 Task: Open Card Card0000000092 in Board Board0000000023 in Workspace WS0000000008 in Trello. Add Member Mailaustralia7@gmail.com to Card Card0000000092 in Board Board0000000023 in Workspace WS0000000008 in Trello. Add Red Label titled Label0000000092 to Card Card0000000092 in Board Board0000000023 in Workspace WS0000000008 in Trello. Add Checklist CL0000000092 to Card Card0000000092 in Board Board0000000023 in Workspace WS0000000008 in Trello. Add Dates with Start Date as Nov 01 2023 and Due Date as Nov 30 2023 to Card Card0000000092 in Board Board0000000023 in Workspace WS0000000008 in Trello
Action: Mouse moved to (402, 515)
Screenshot: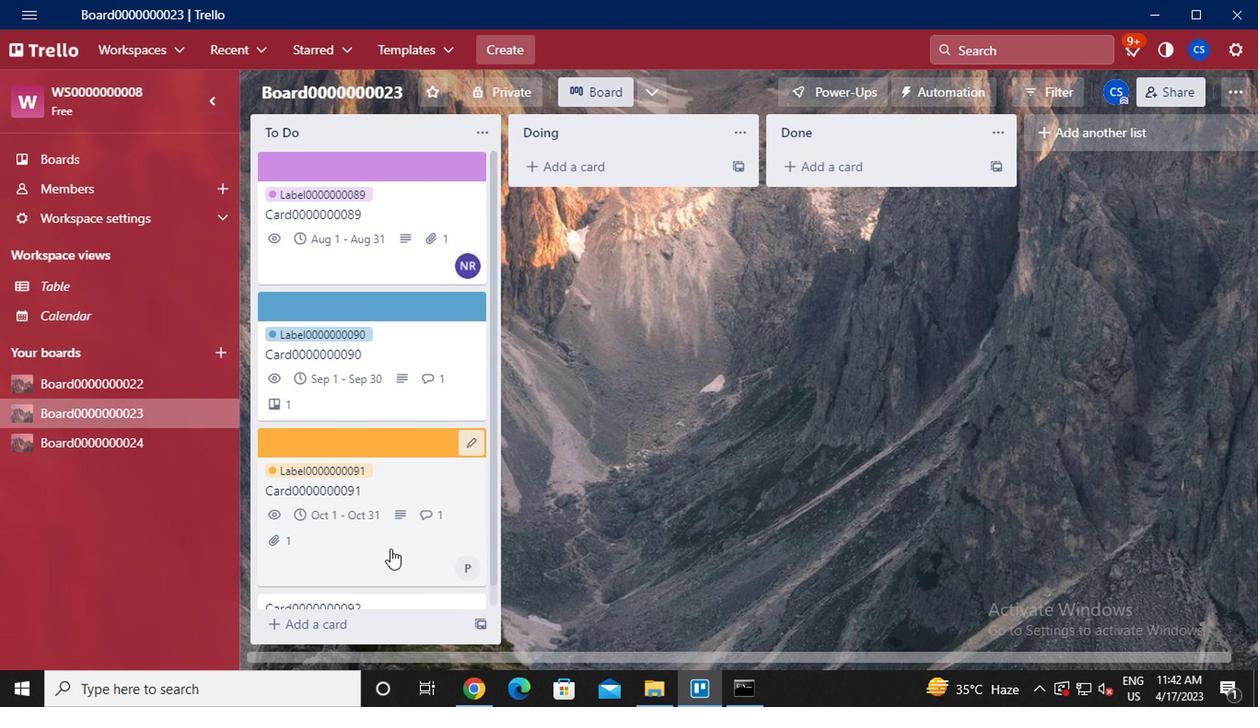
Action: Mouse scrolled (402, 514) with delta (0, 0)
Screenshot: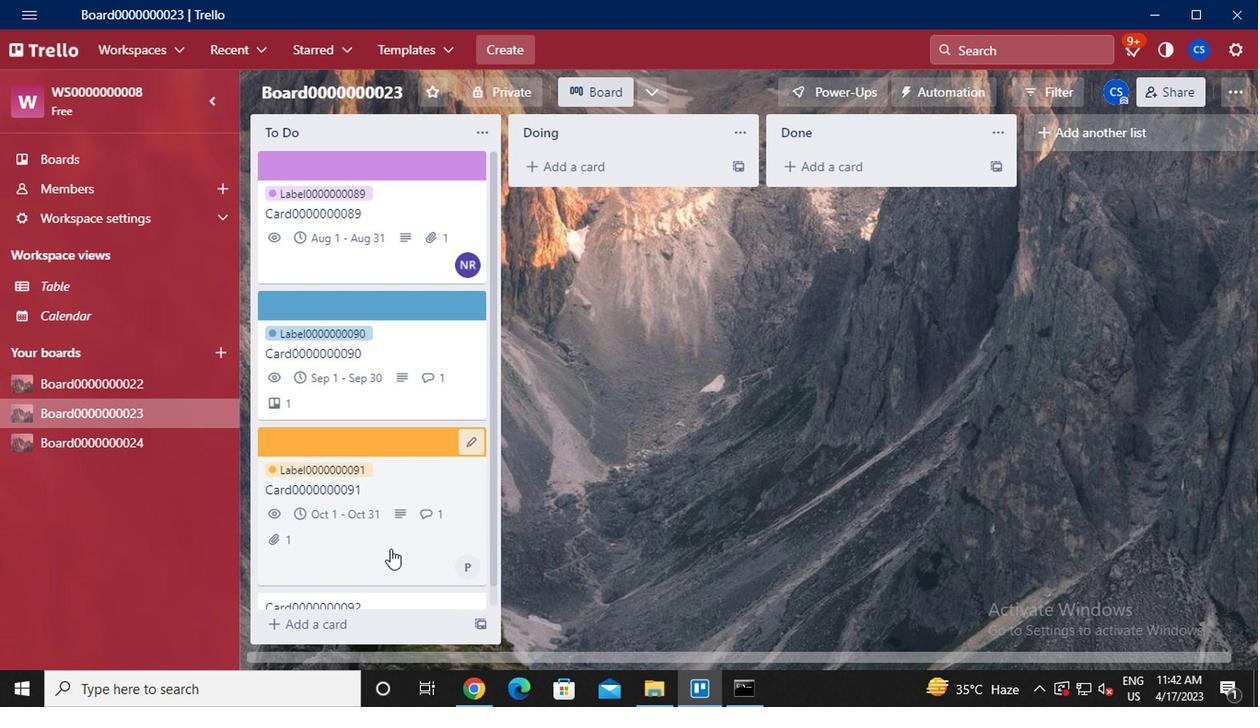 
Action: Mouse scrolled (402, 514) with delta (0, 0)
Screenshot: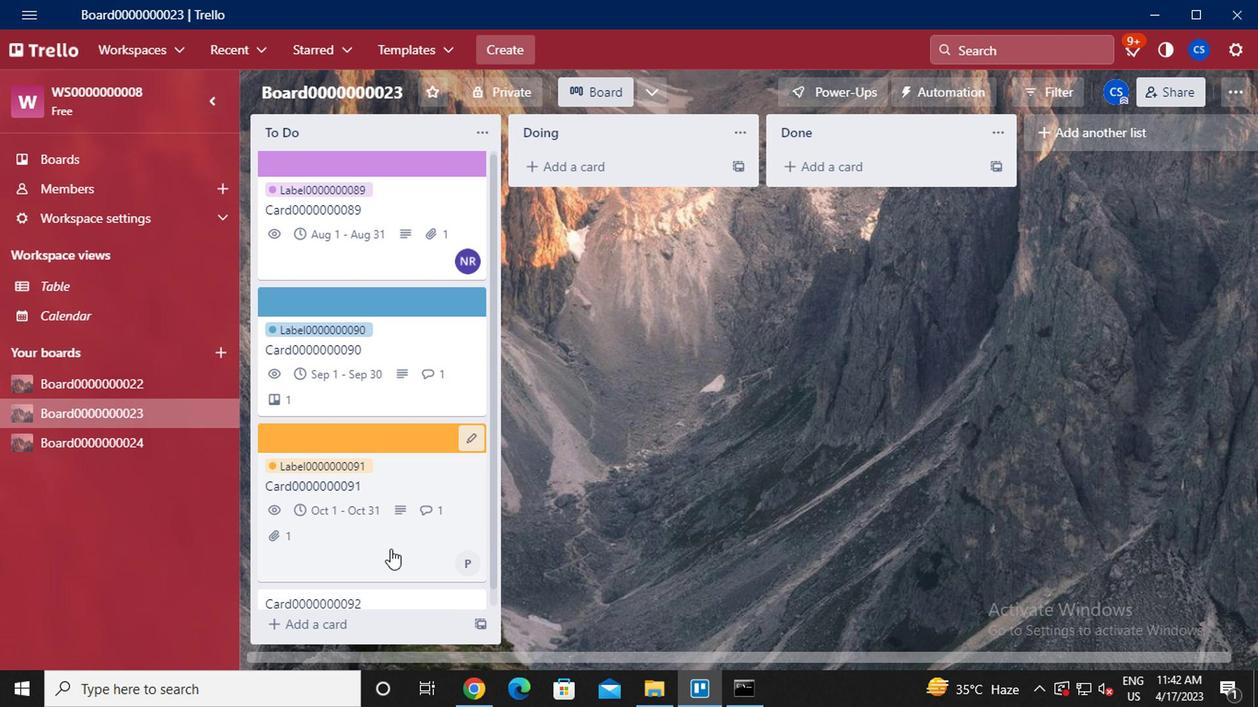
Action: Mouse scrolled (402, 514) with delta (0, 0)
Screenshot: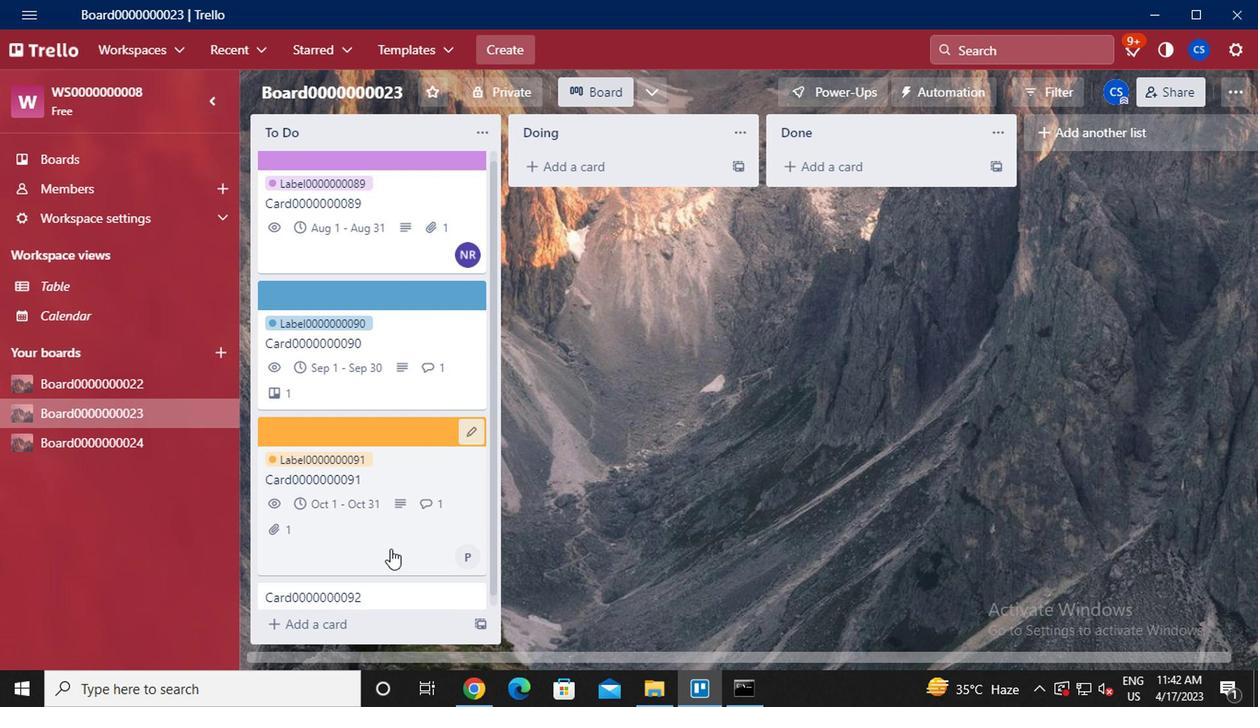 
Action: Mouse scrolled (402, 514) with delta (0, 0)
Screenshot: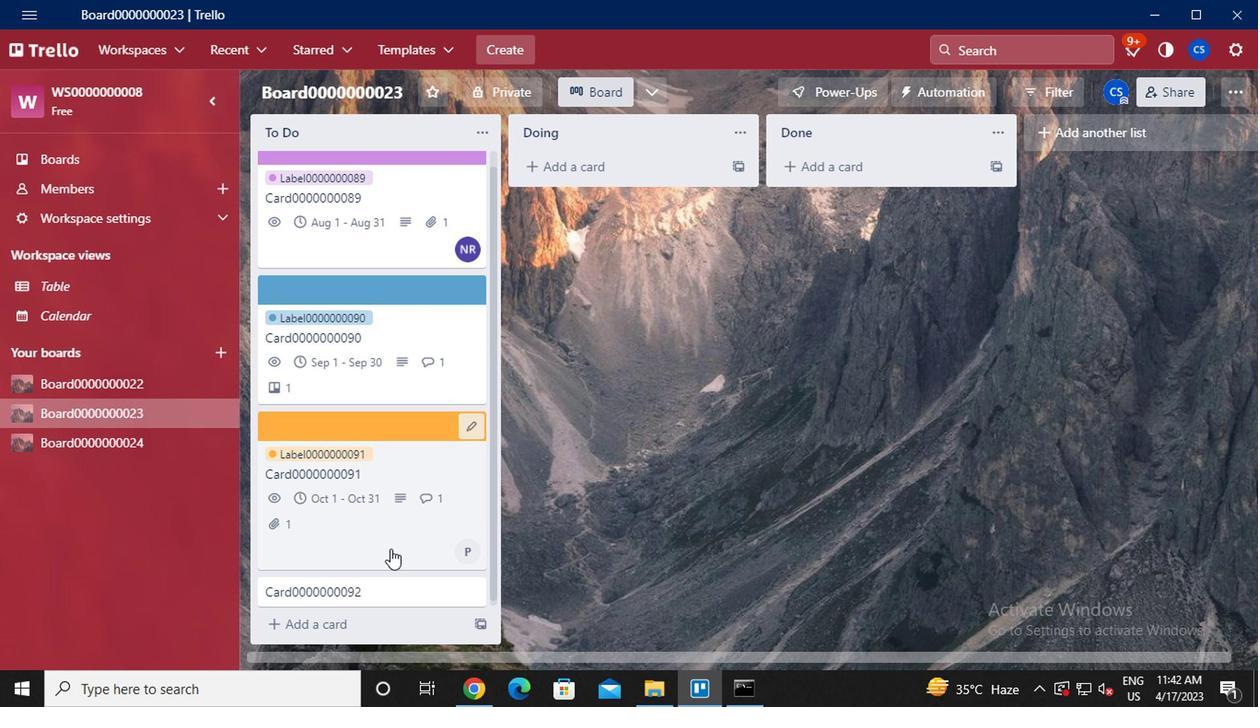 
Action: Mouse moved to (395, 538)
Screenshot: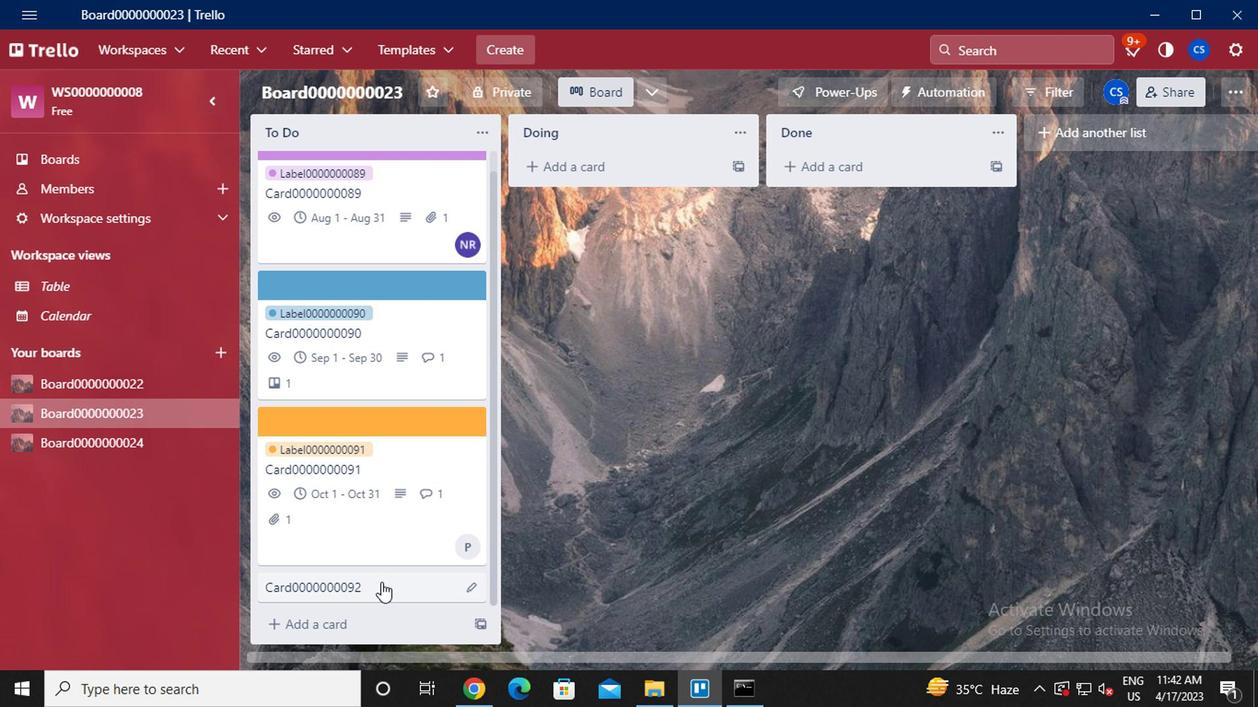
Action: Mouse pressed left at (395, 538)
Screenshot: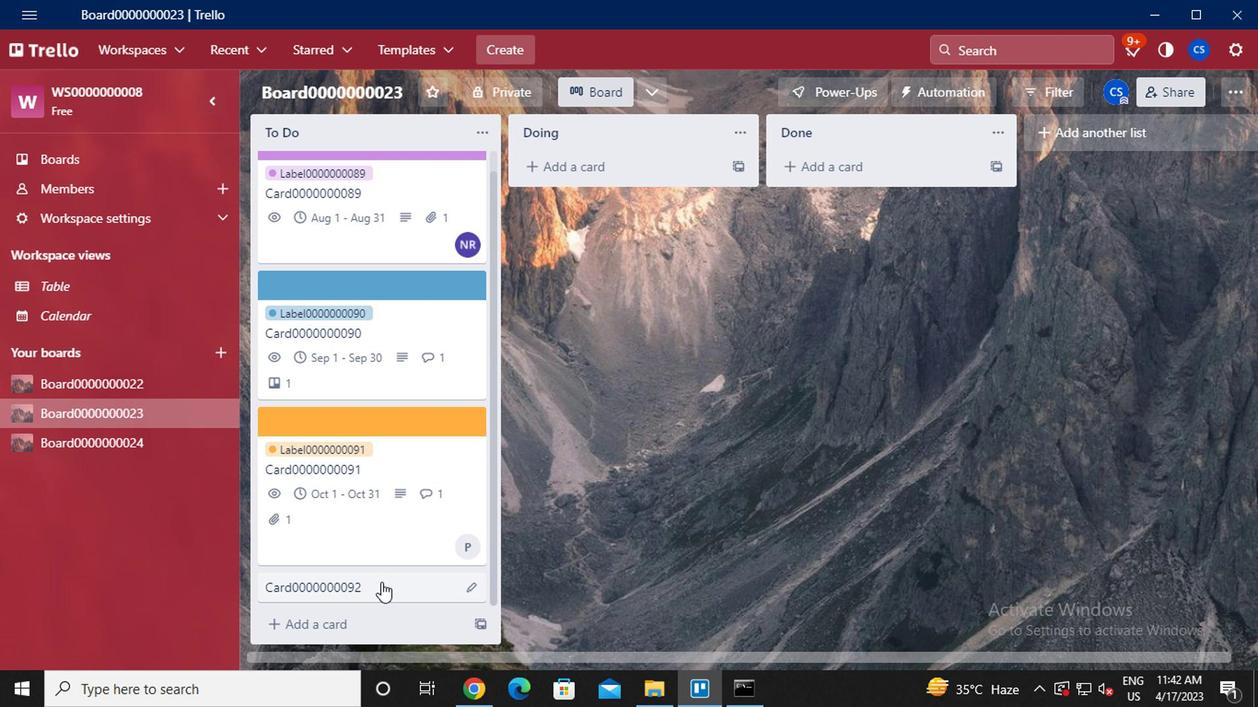 
Action: Mouse moved to (759, 250)
Screenshot: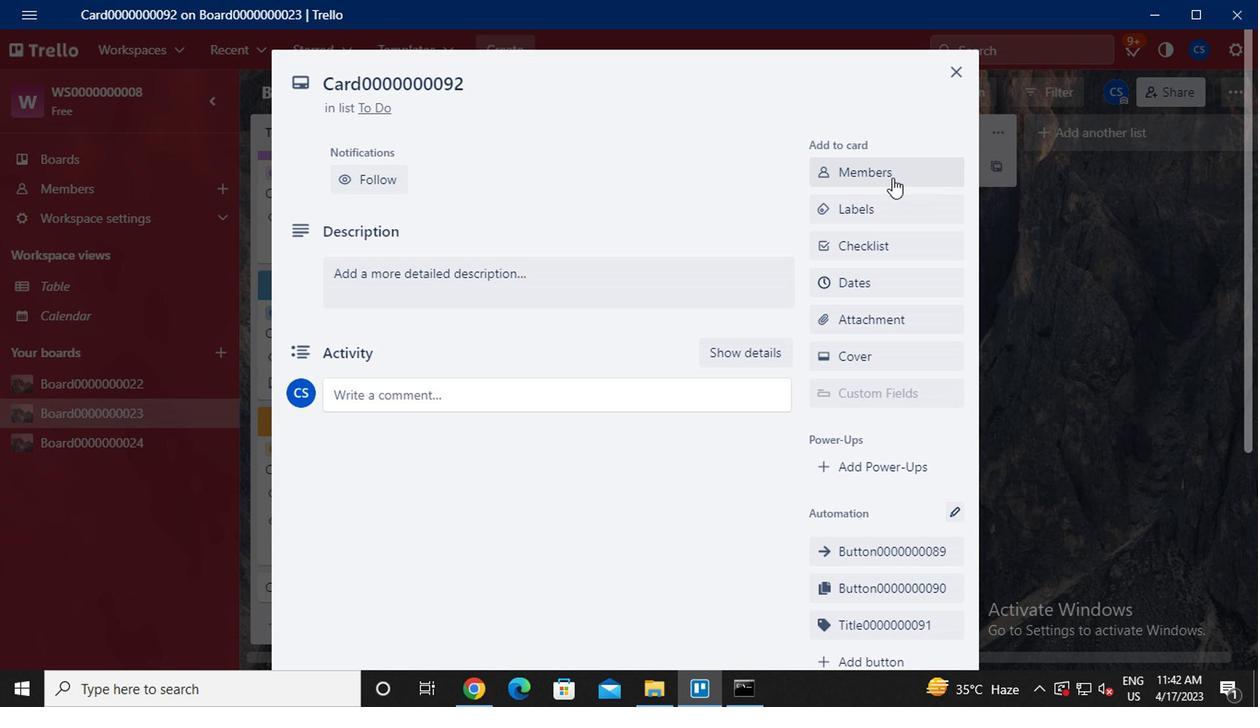 
Action: Mouse pressed left at (759, 250)
Screenshot: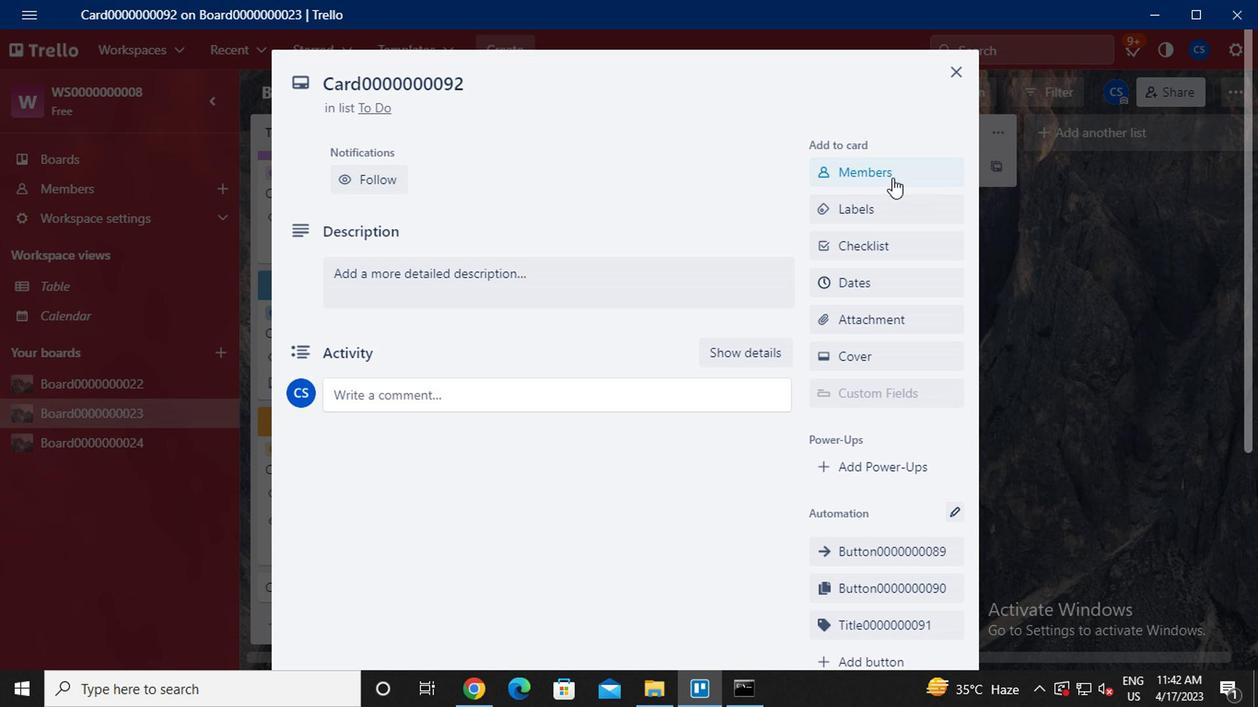 
Action: Key pressed <Key.caps_lock>mailaustralia7<Key.shift>@GMAIL.COM
Screenshot: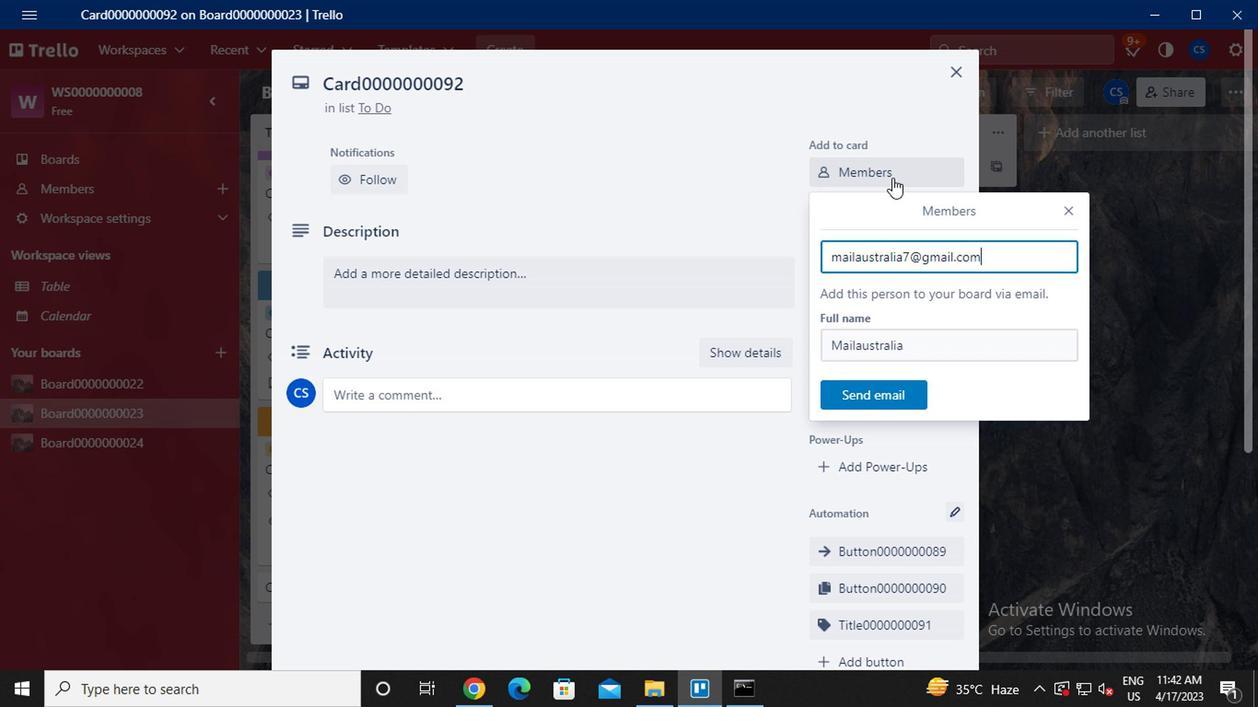 
Action: Mouse moved to (754, 410)
Screenshot: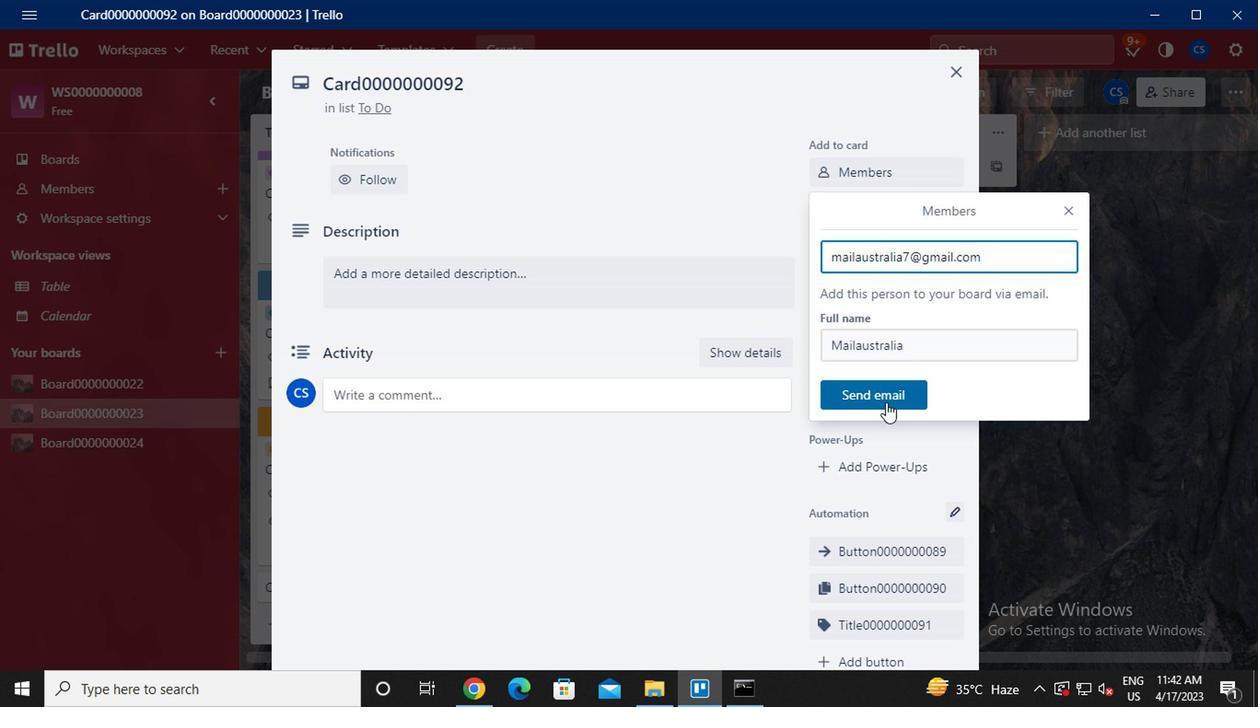 
Action: Mouse pressed left at (754, 410)
Screenshot: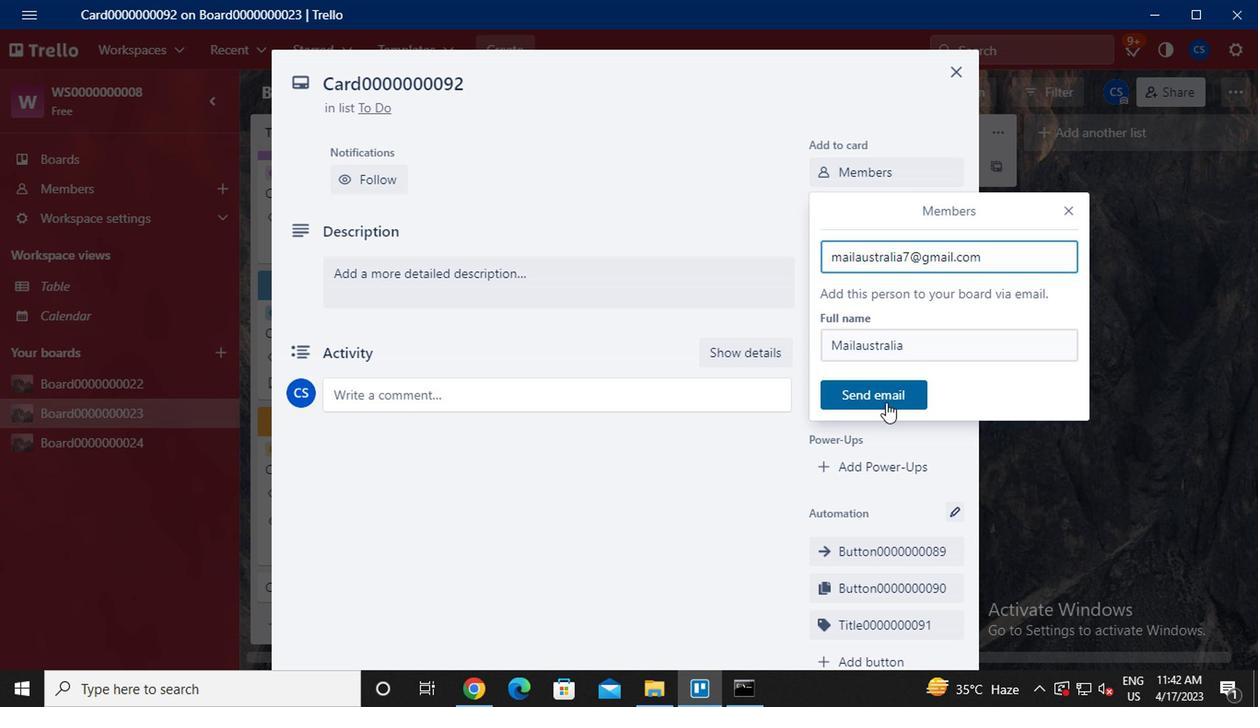 
Action: Mouse moved to (753, 273)
Screenshot: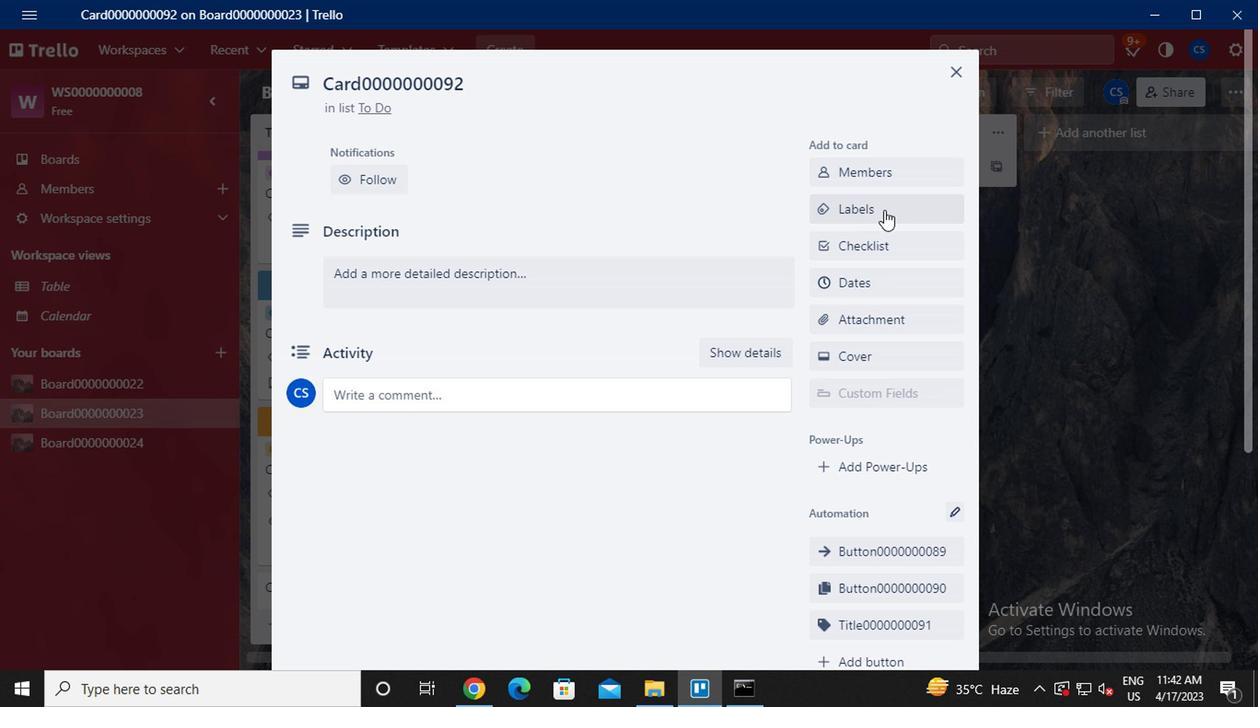 
Action: Mouse pressed left at (753, 273)
Screenshot: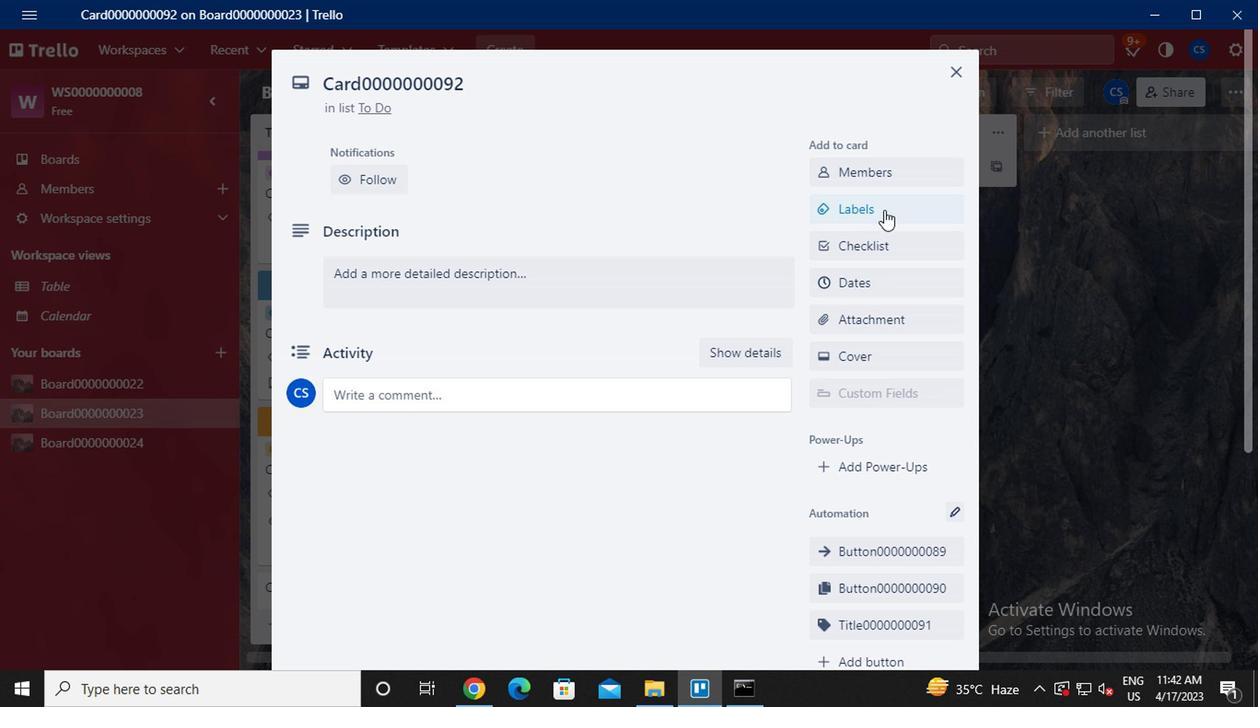 
Action: Mouse moved to (779, 487)
Screenshot: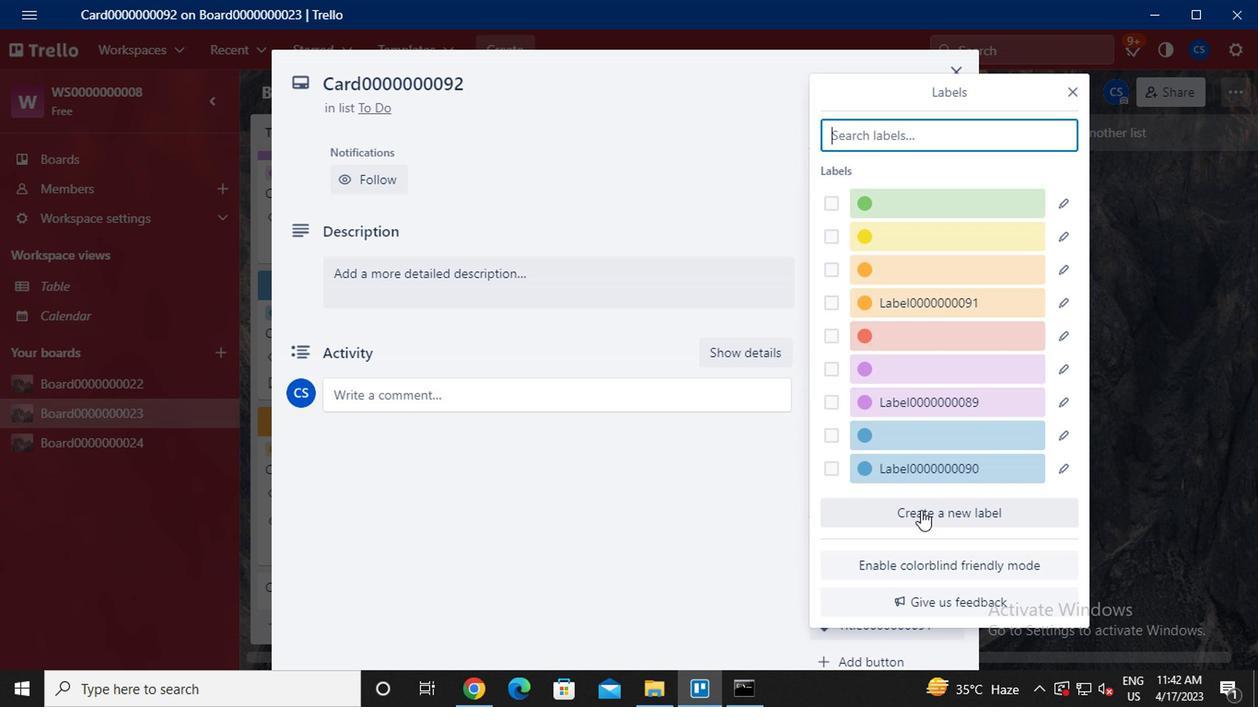 
Action: Mouse pressed left at (779, 487)
Screenshot: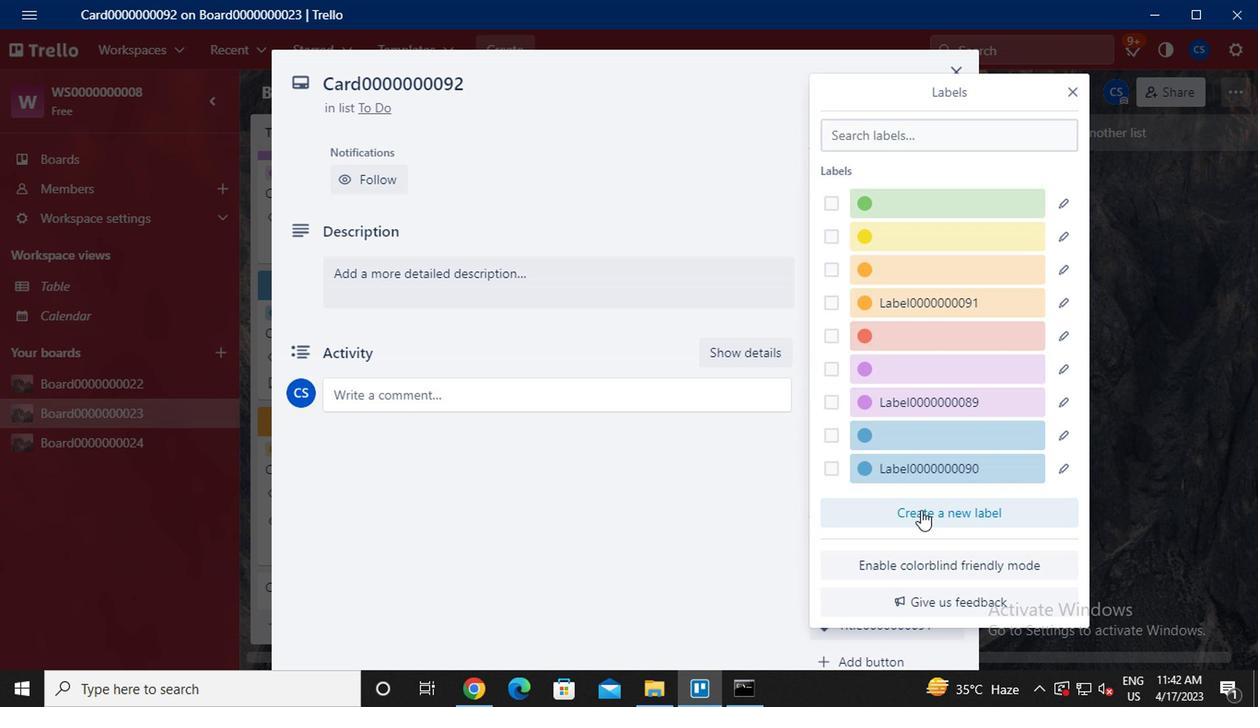 
Action: Mouse moved to (773, 455)
Screenshot: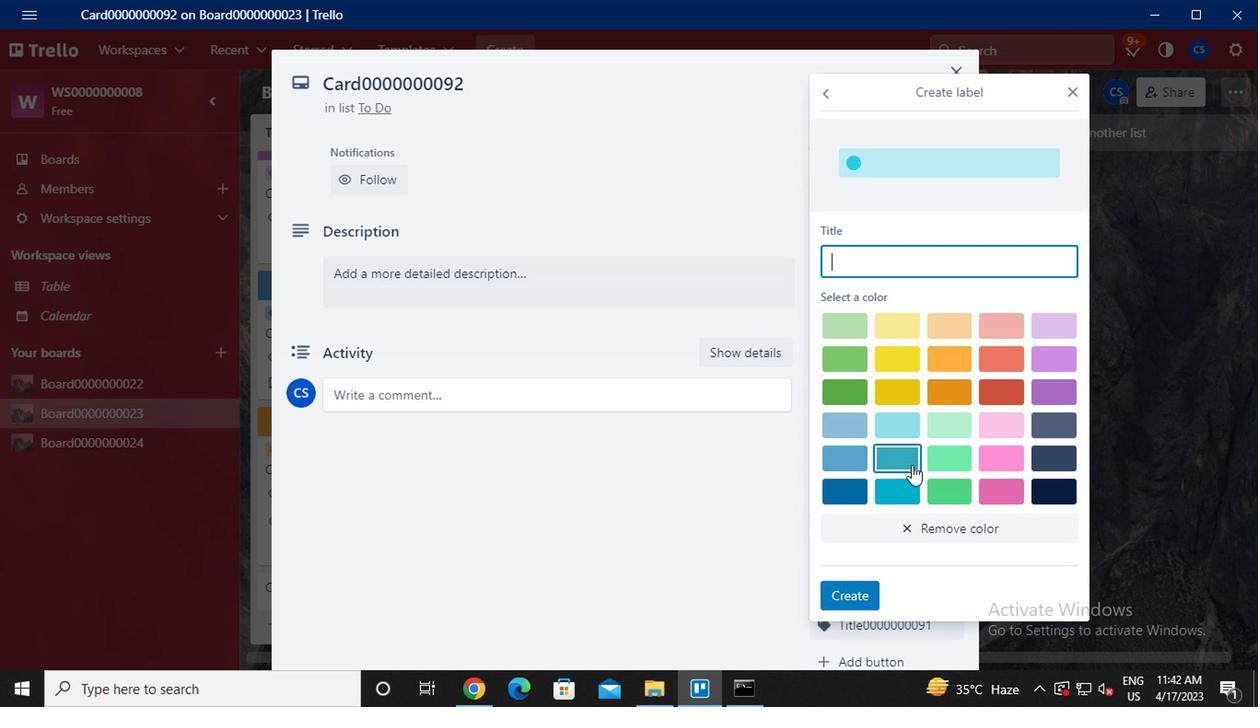 
Action: Key pressed <Key.caps_lock>L<Key.caps_lock>ABEL0000000092
Screenshot: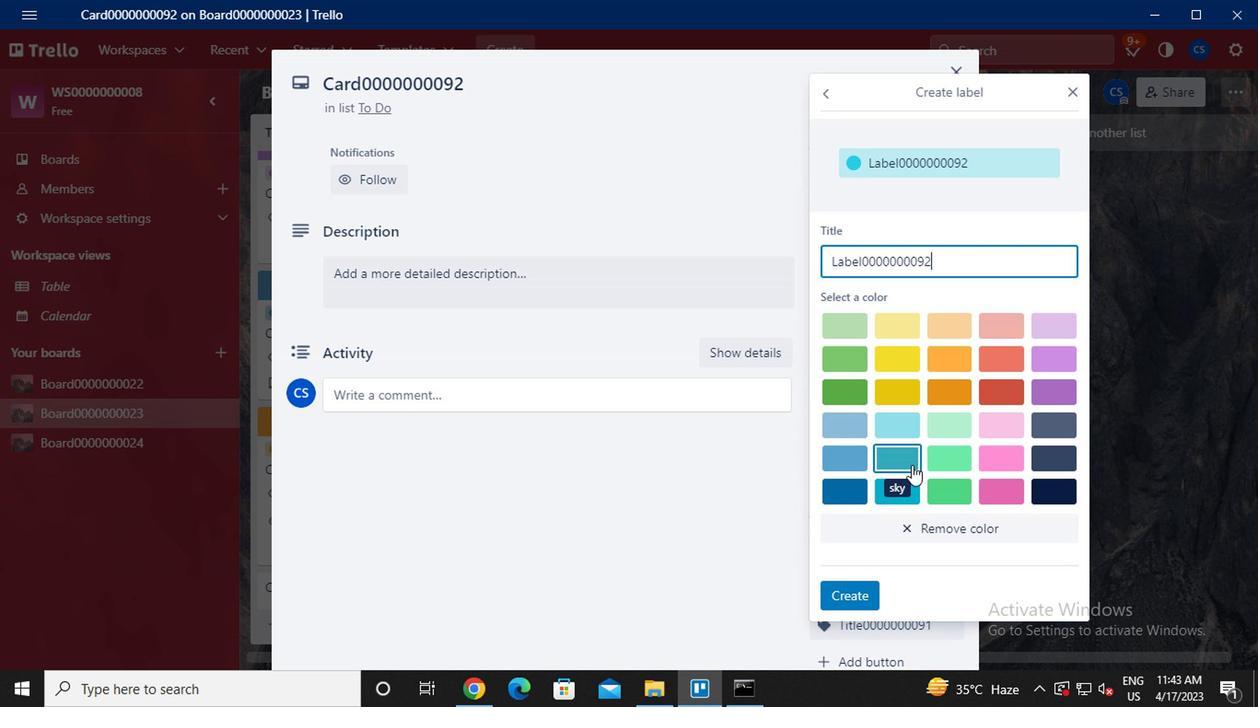 
Action: Mouse moved to (833, 374)
Screenshot: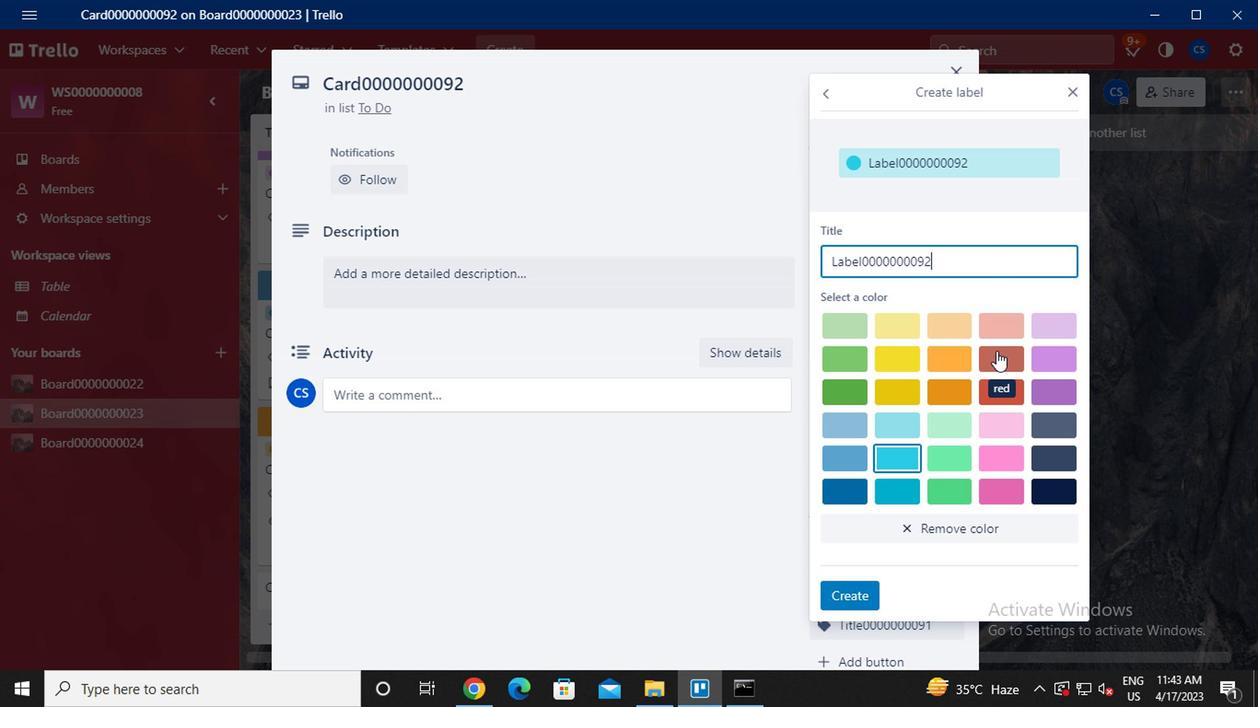 
Action: Mouse pressed left at (833, 374)
Screenshot: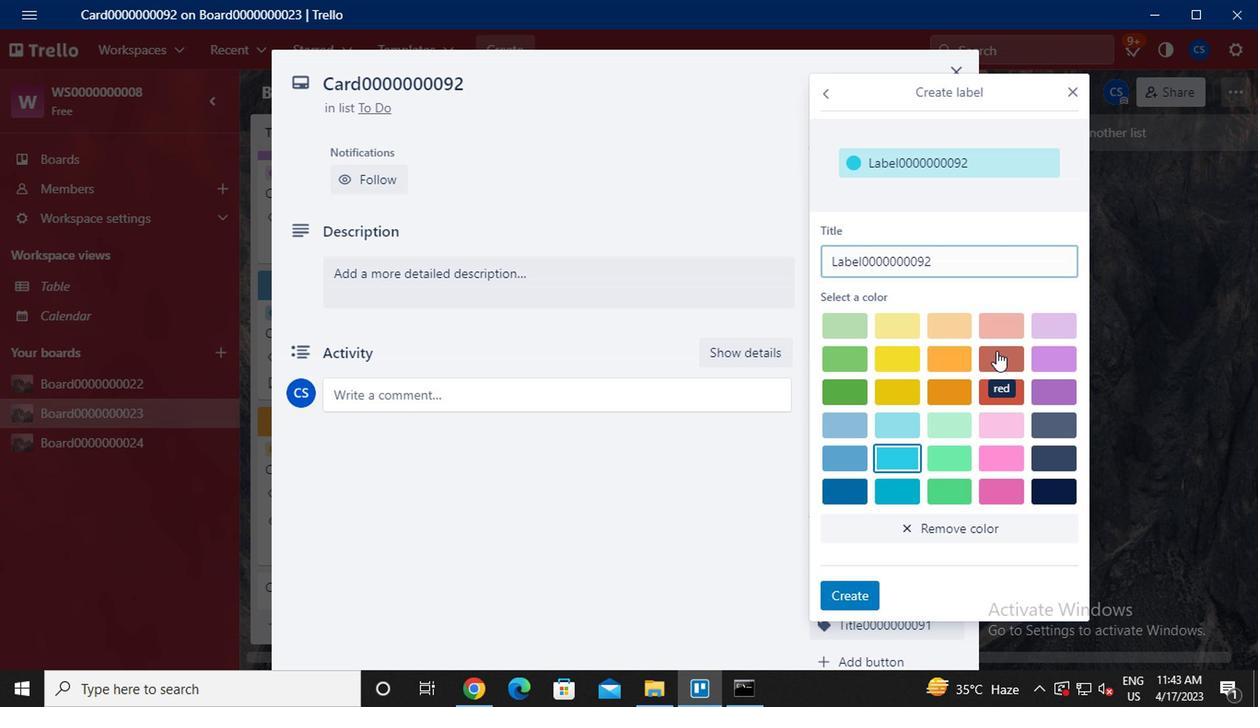 
Action: Mouse moved to (734, 550)
Screenshot: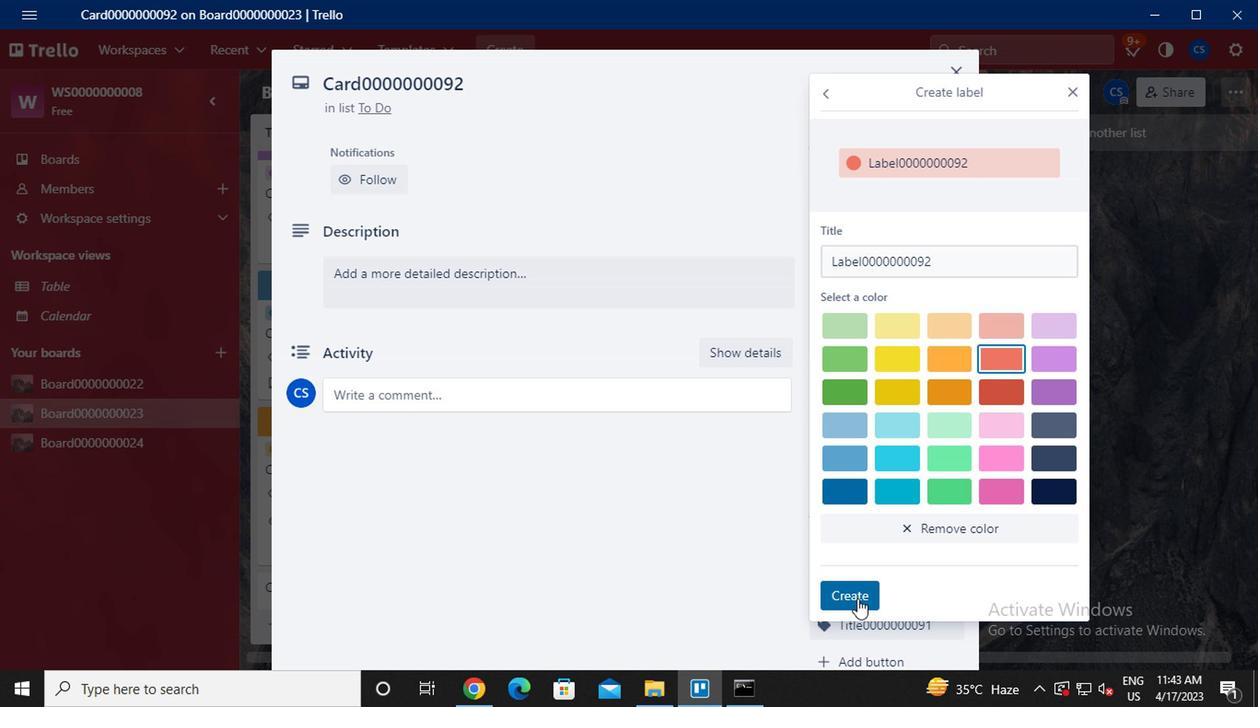
Action: Mouse pressed left at (734, 550)
Screenshot: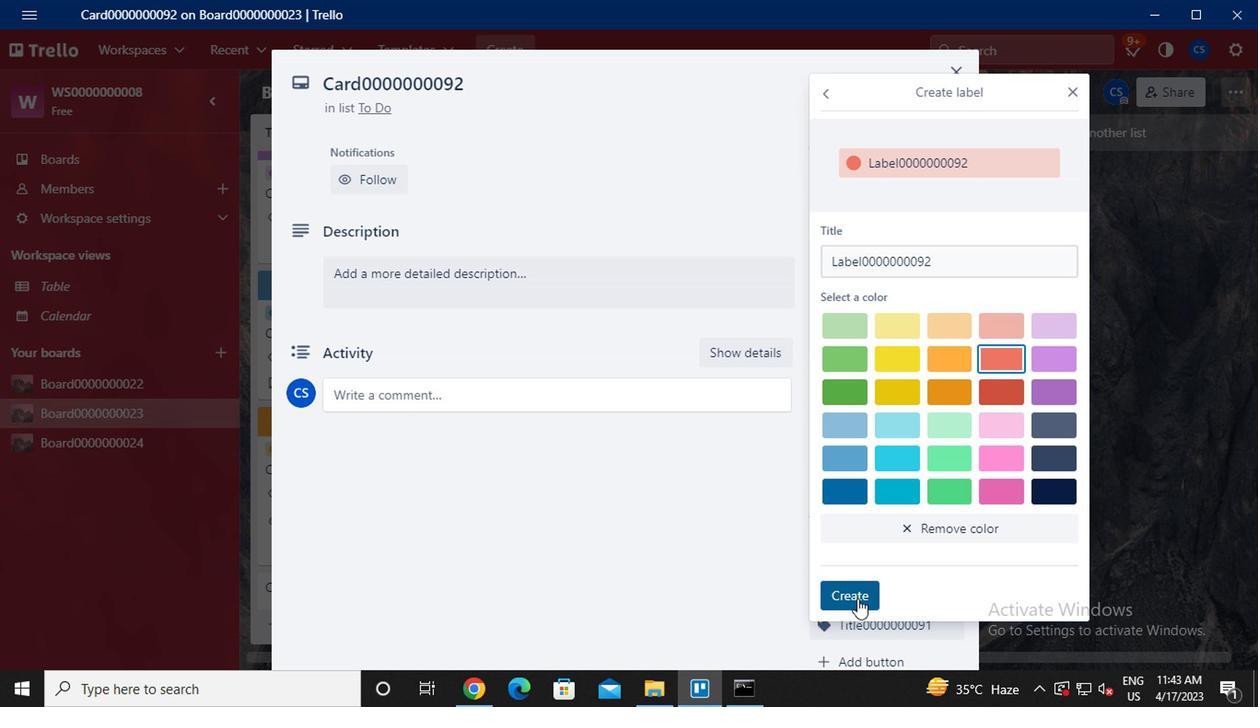
Action: Mouse moved to (887, 191)
Screenshot: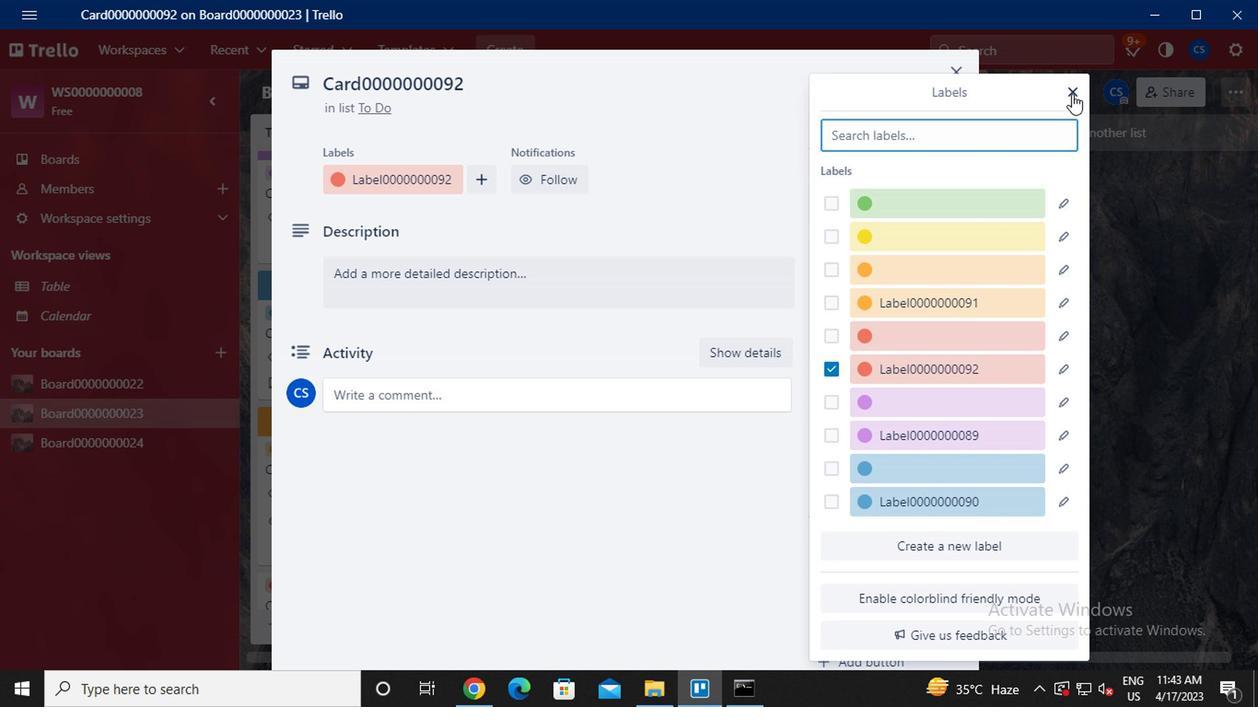 
Action: Mouse pressed left at (887, 191)
Screenshot: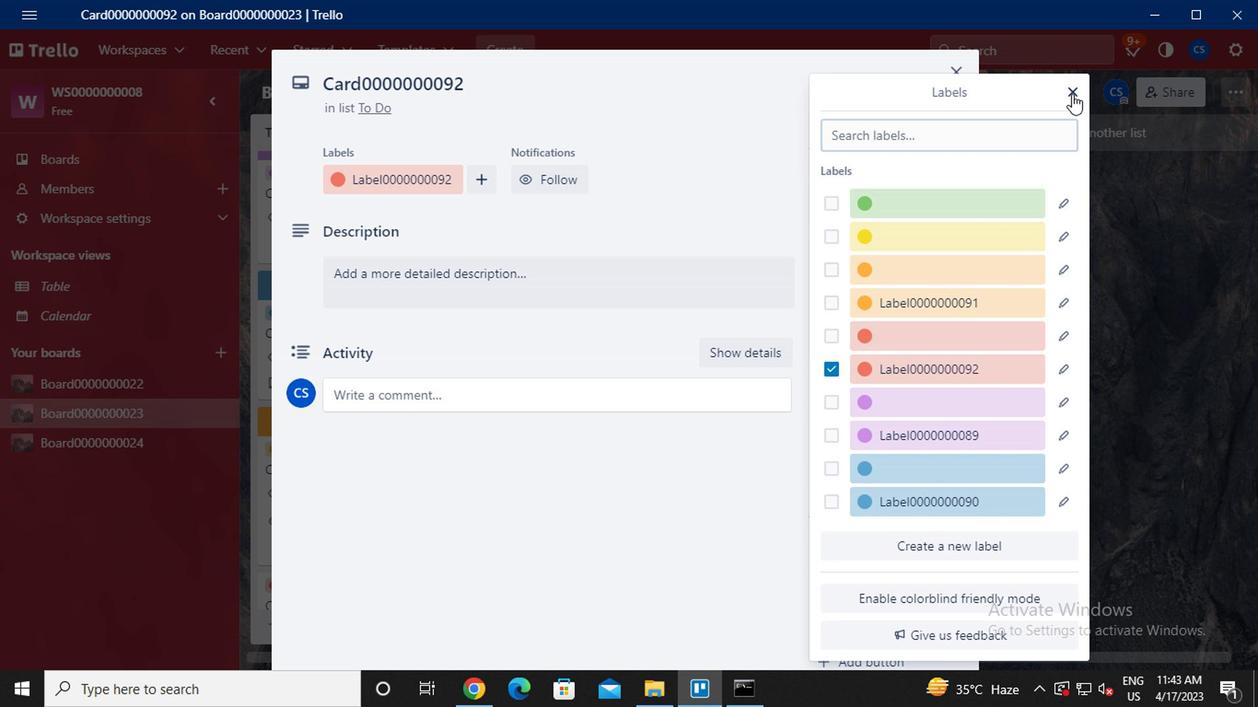 
Action: Mouse moved to (750, 279)
Screenshot: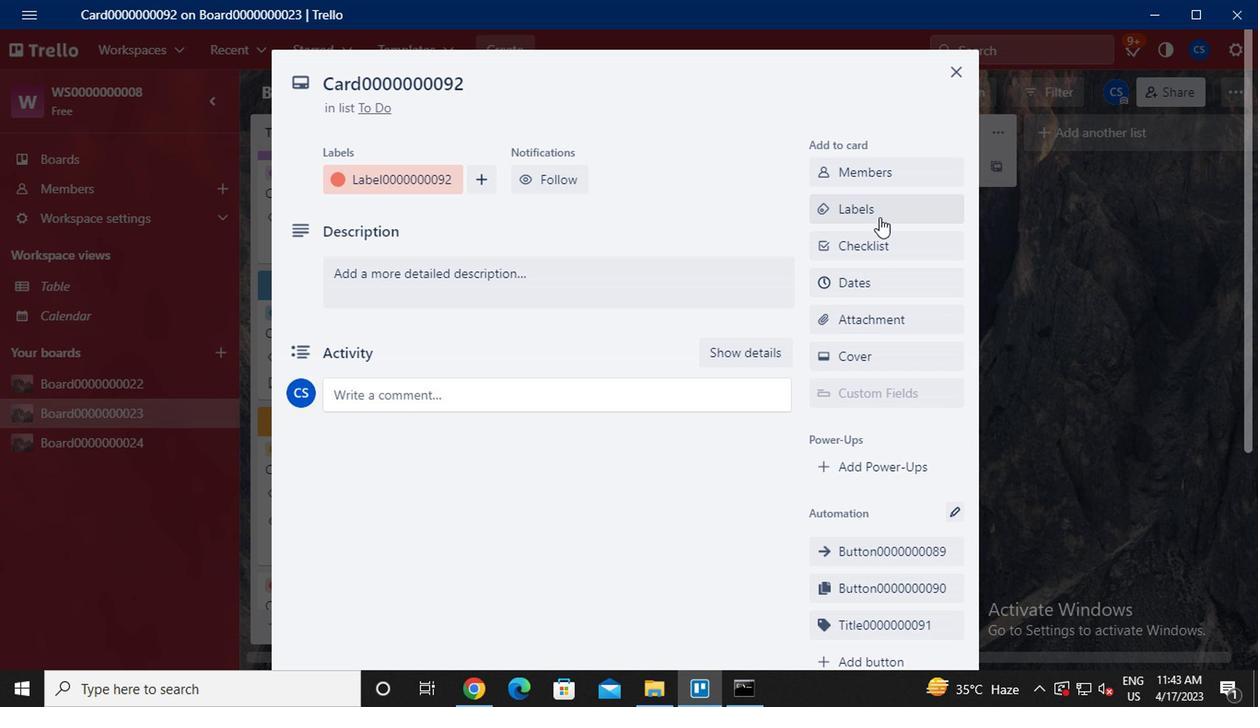 
Action: Mouse pressed left at (750, 279)
Screenshot: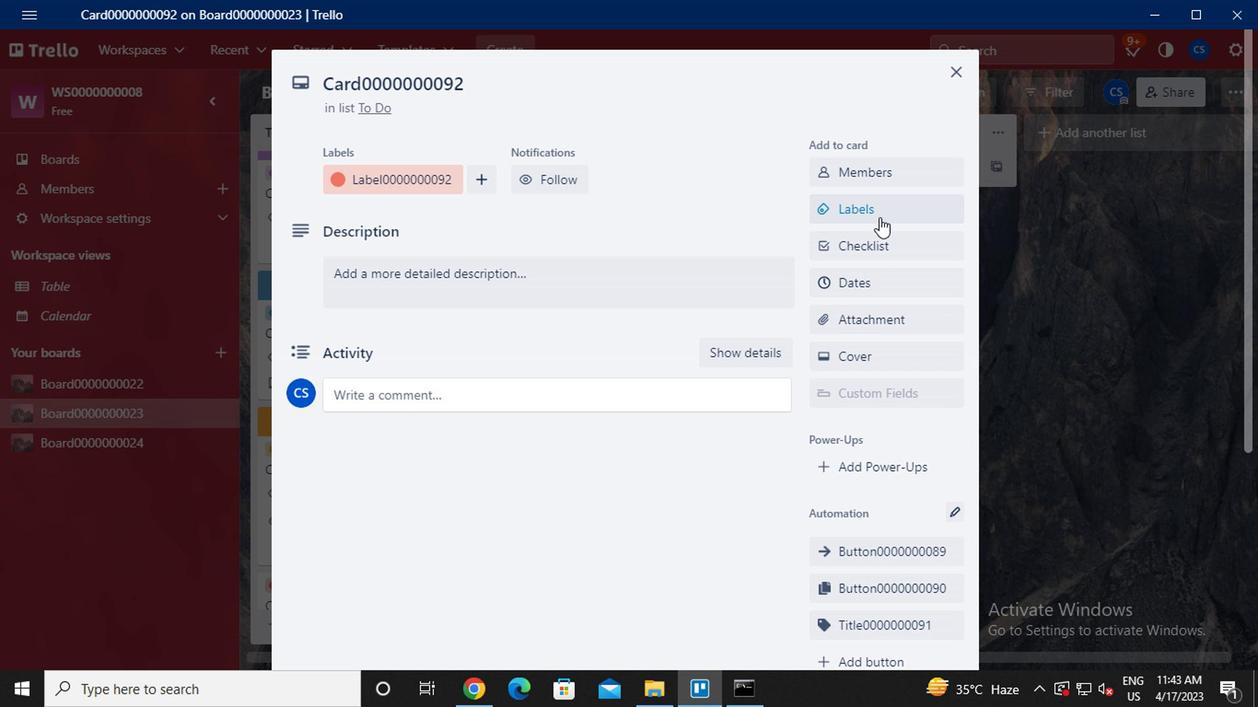 
Action: Mouse moved to (886, 185)
Screenshot: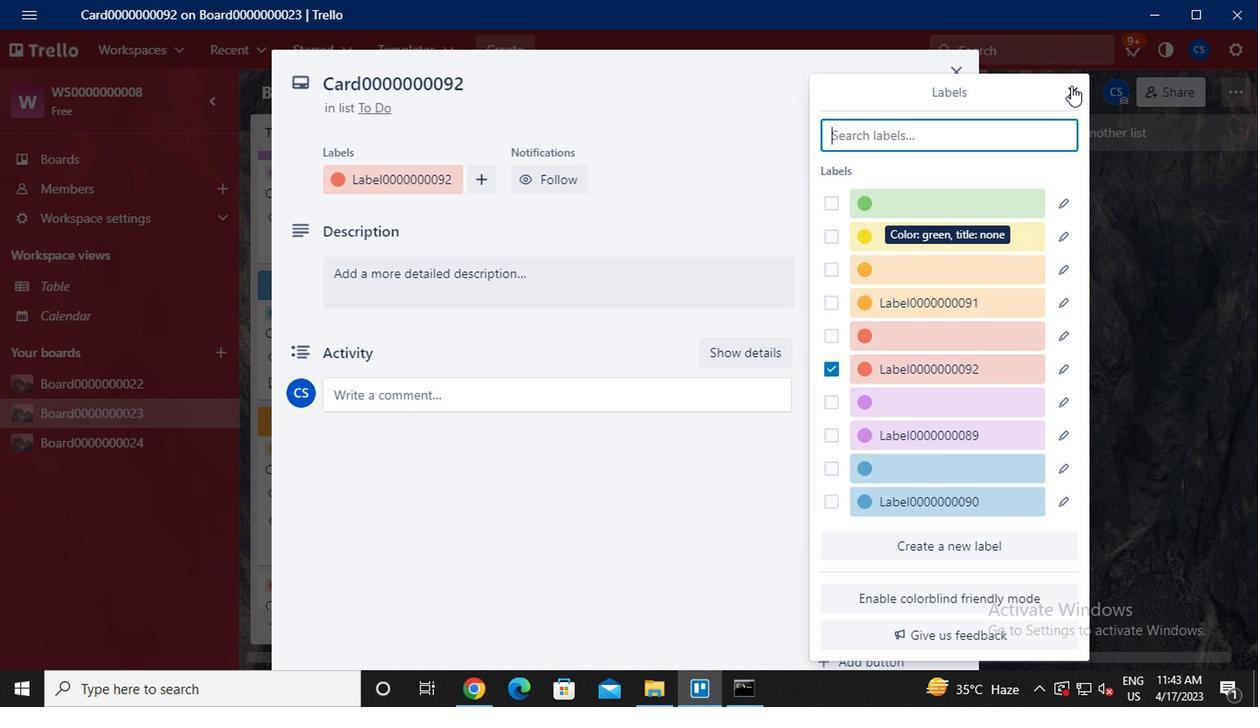 
Action: Mouse pressed left at (886, 185)
Screenshot: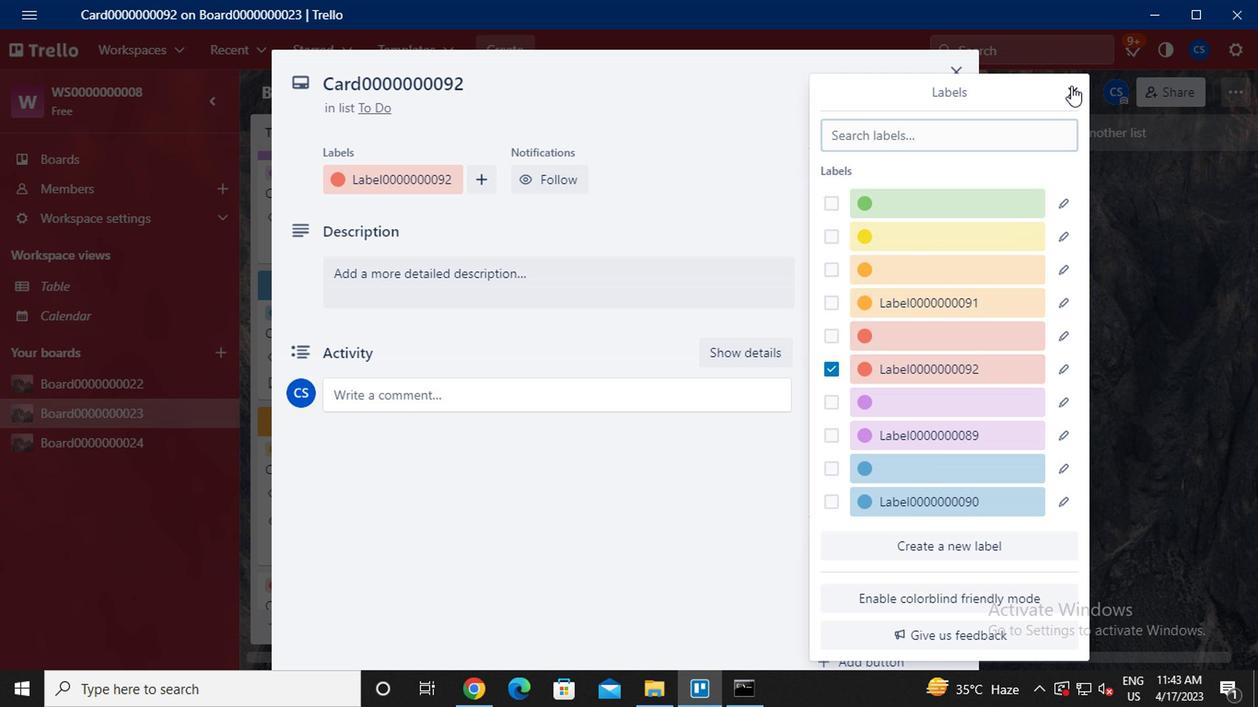 
Action: Mouse moved to (756, 304)
Screenshot: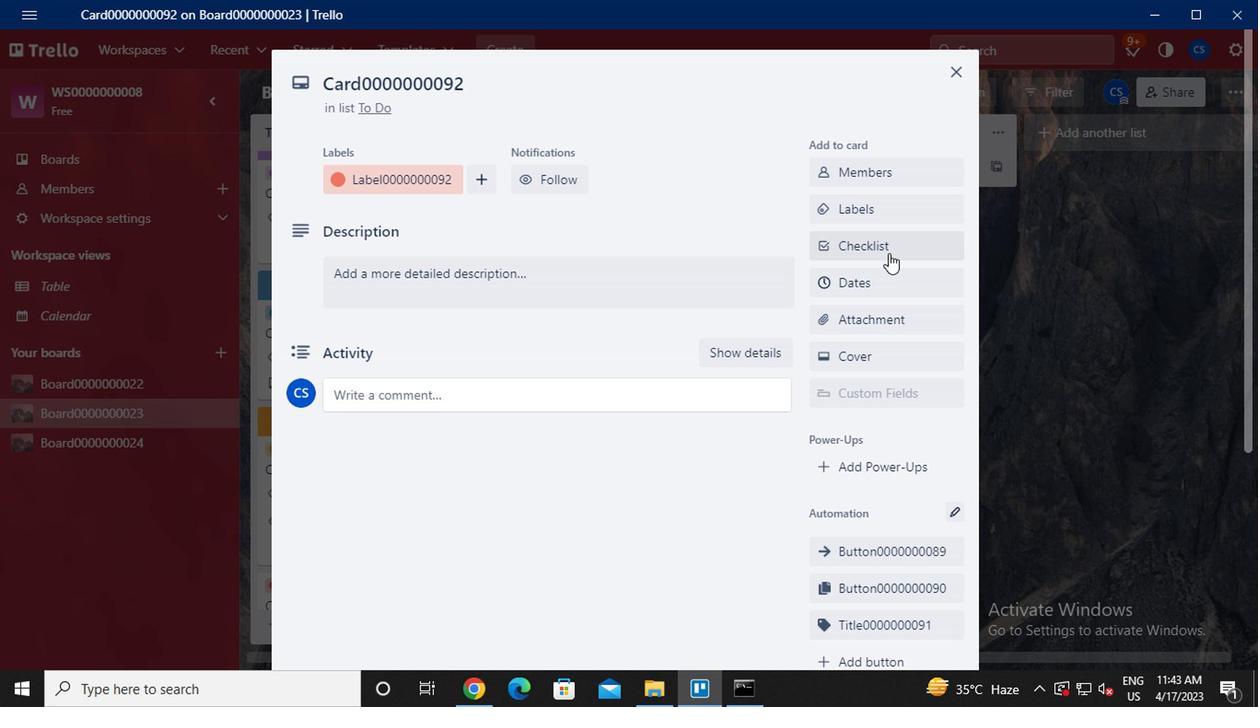 
Action: Mouse pressed left at (756, 304)
Screenshot: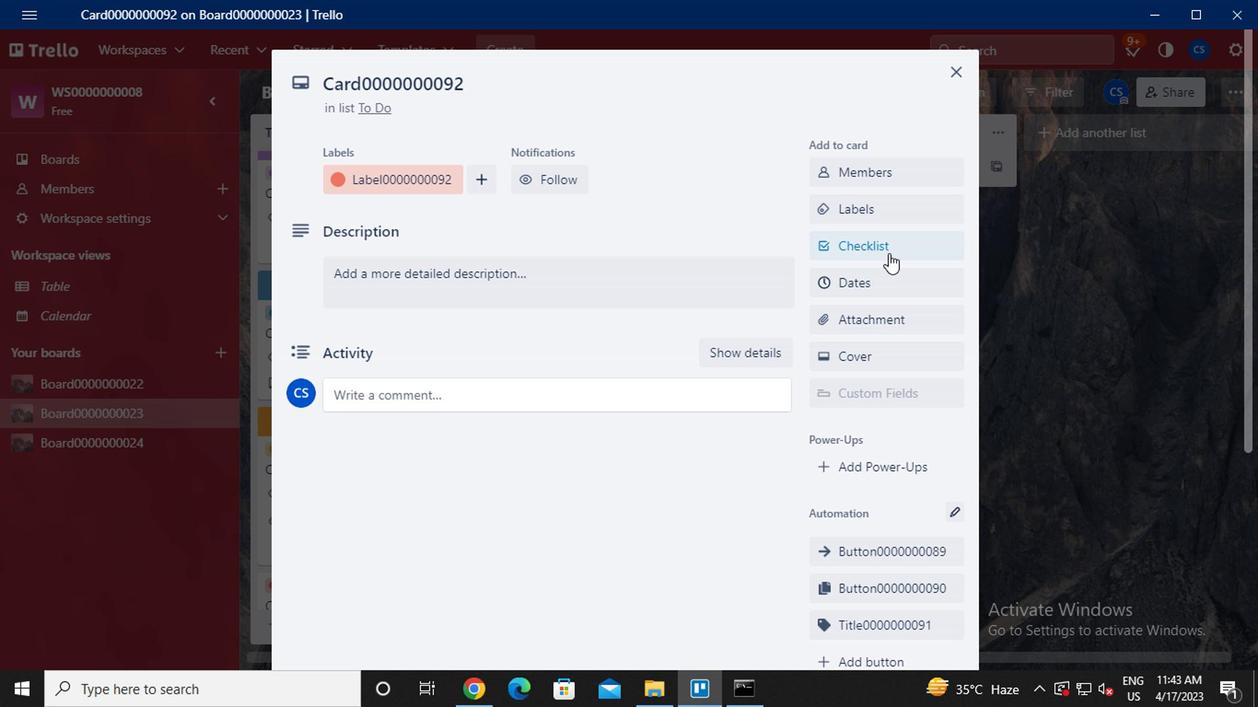 
Action: Key pressed <Key.caps_lock>CL0000000092
Screenshot: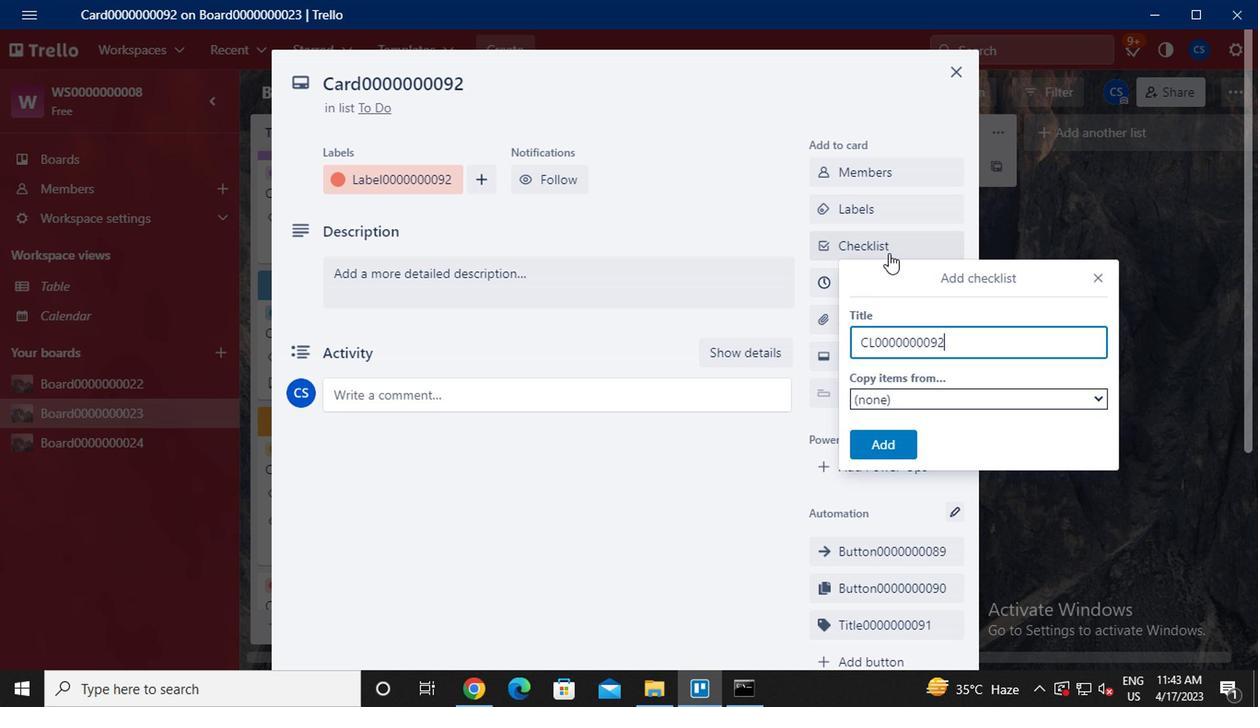 
Action: Mouse moved to (739, 439)
Screenshot: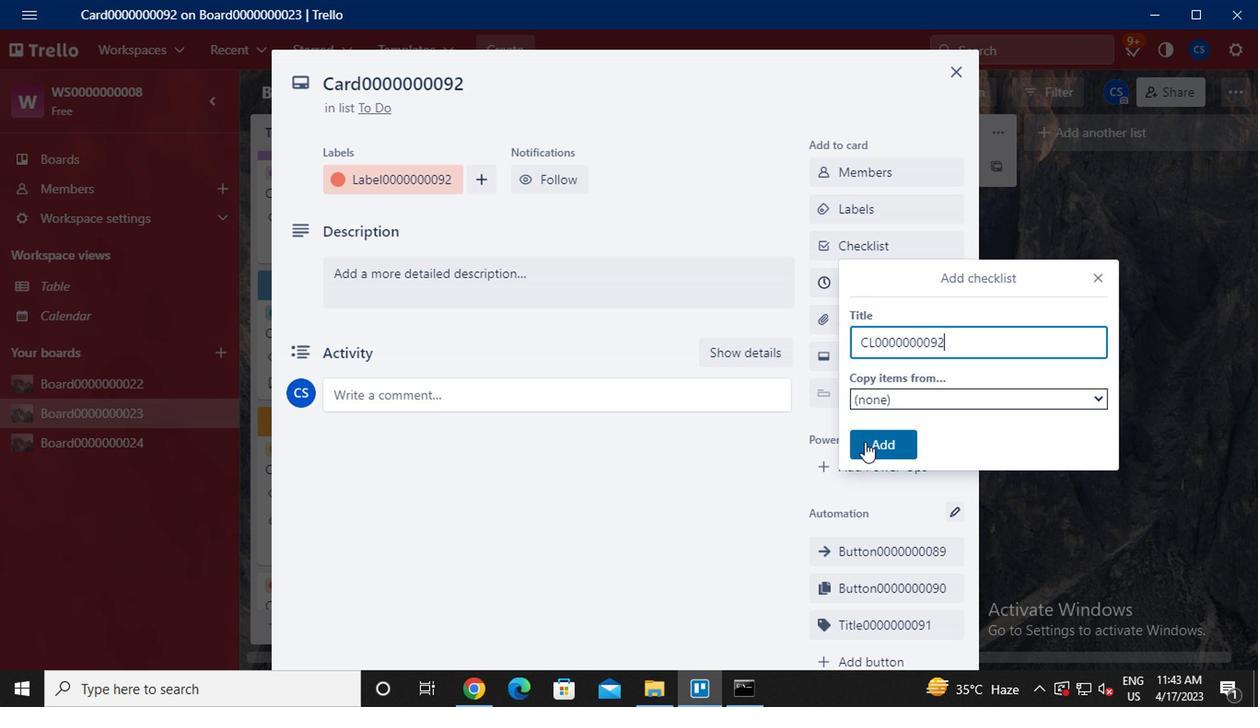 
Action: Mouse pressed left at (739, 439)
Screenshot: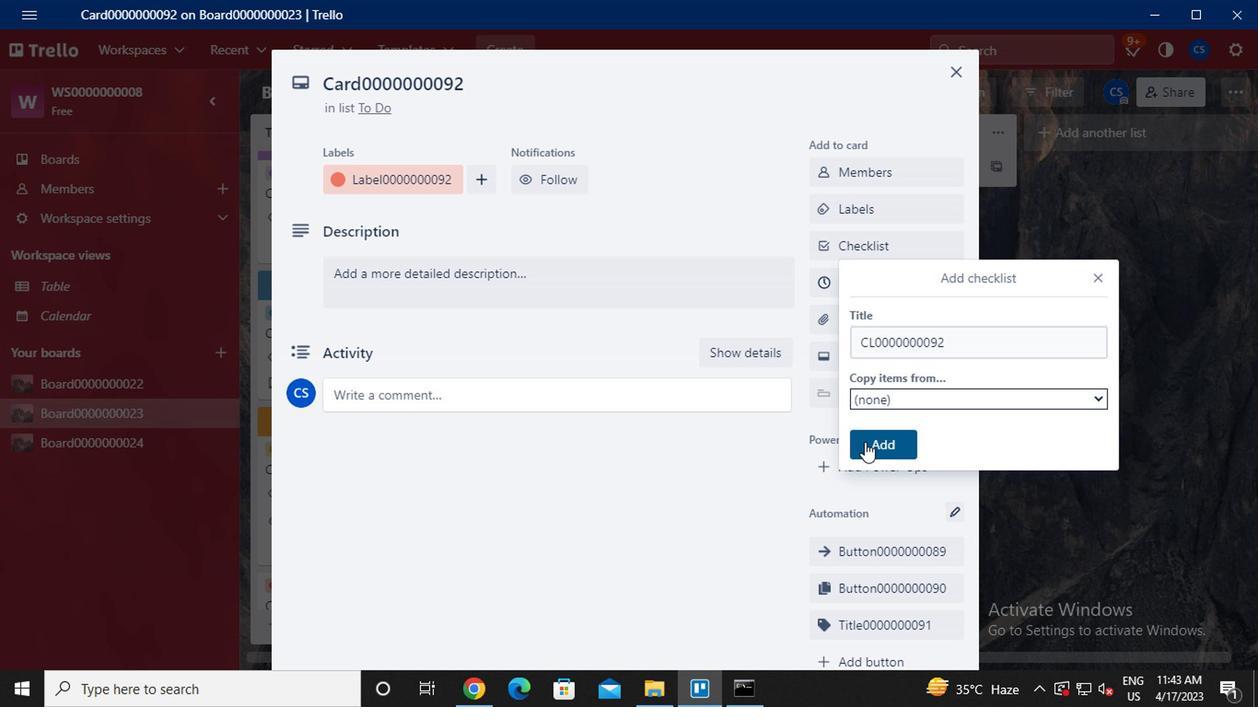 
Action: Mouse moved to (745, 332)
Screenshot: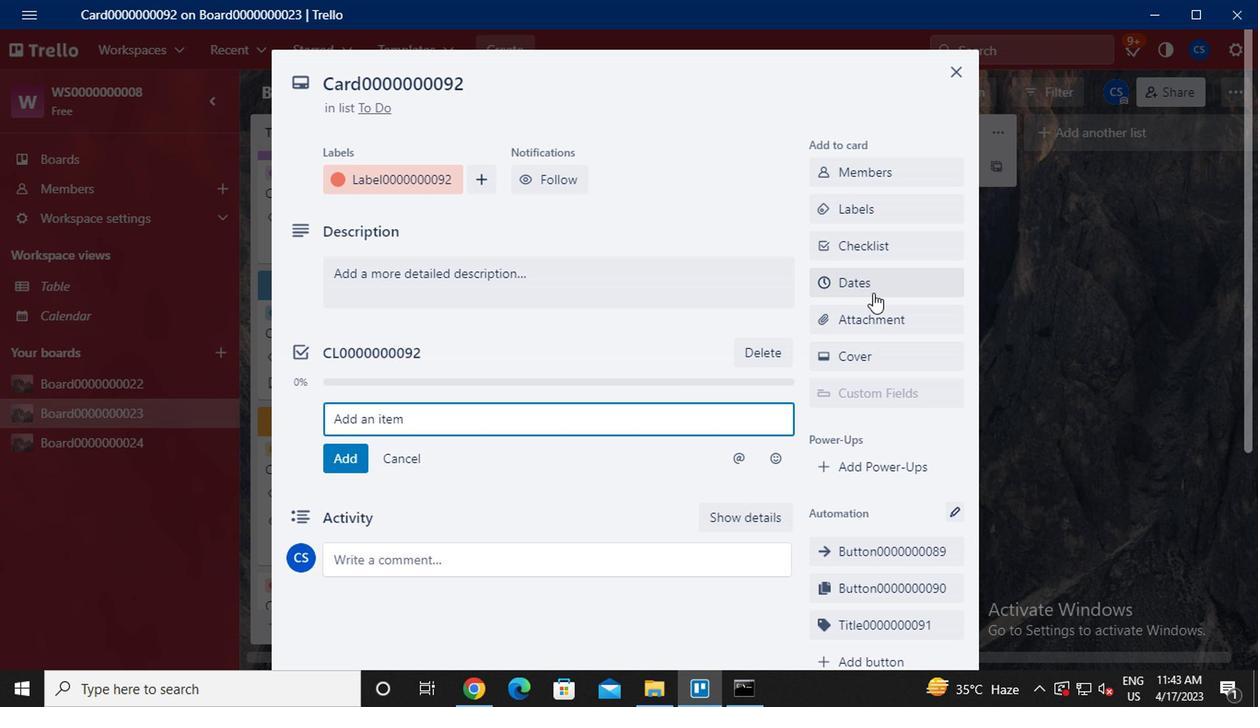 
Action: Mouse pressed left at (745, 332)
Screenshot: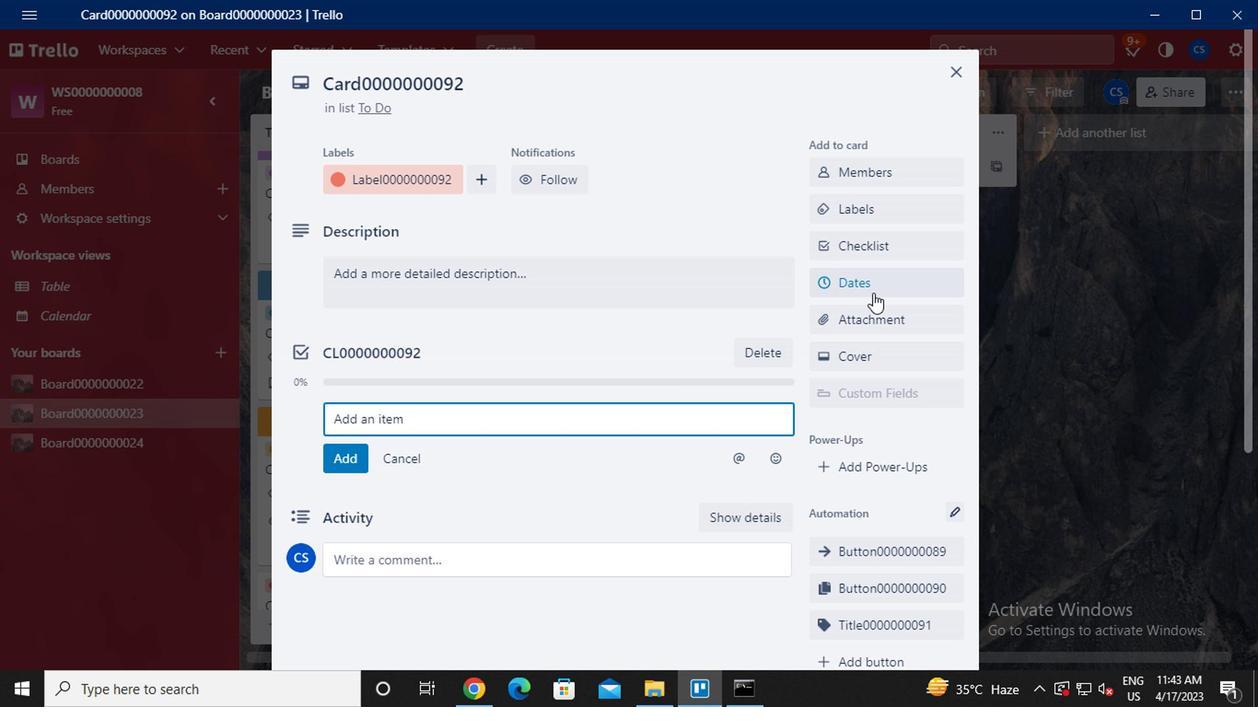 
Action: Mouse moved to (708, 427)
Screenshot: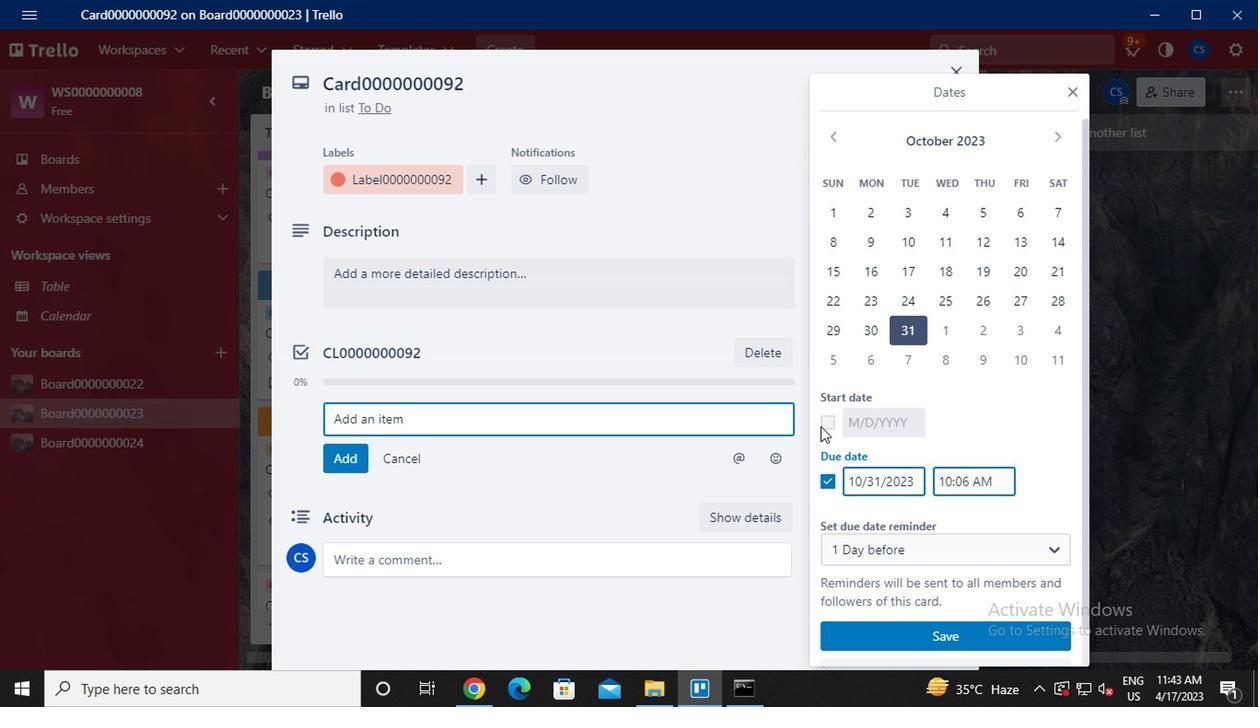 
Action: Mouse pressed left at (708, 427)
Screenshot: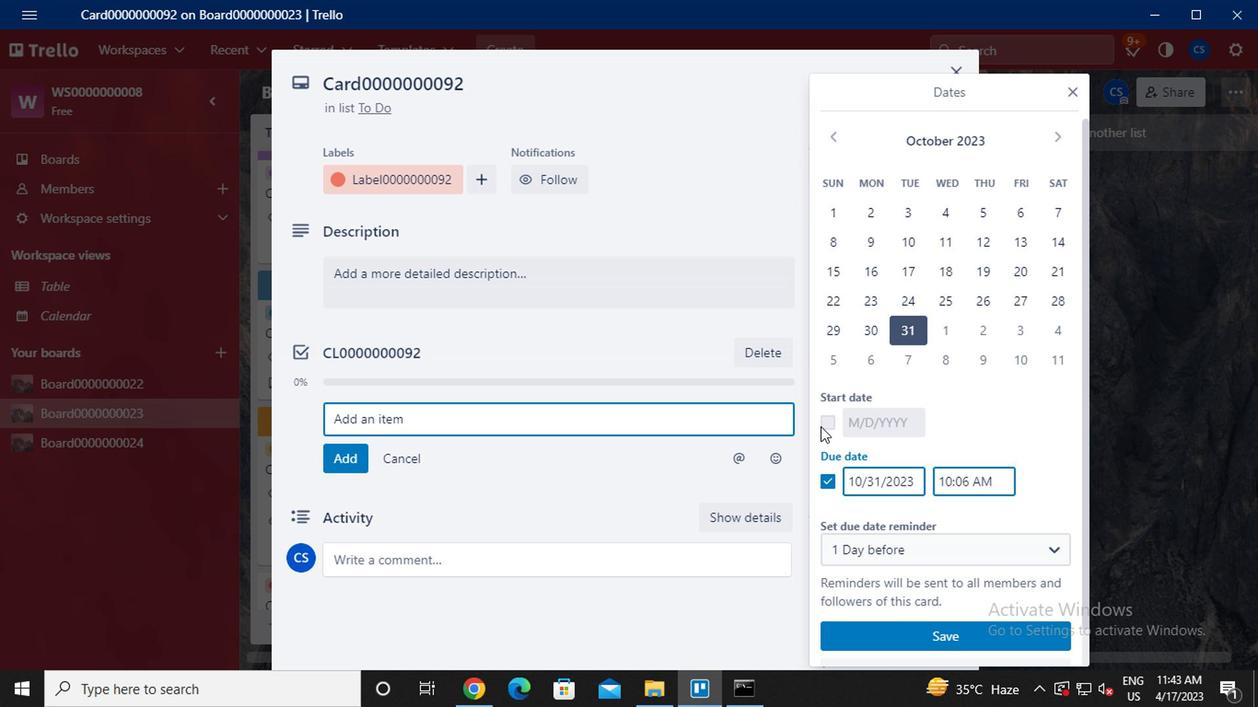 
Action: Mouse moved to (877, 222)
Screenshot: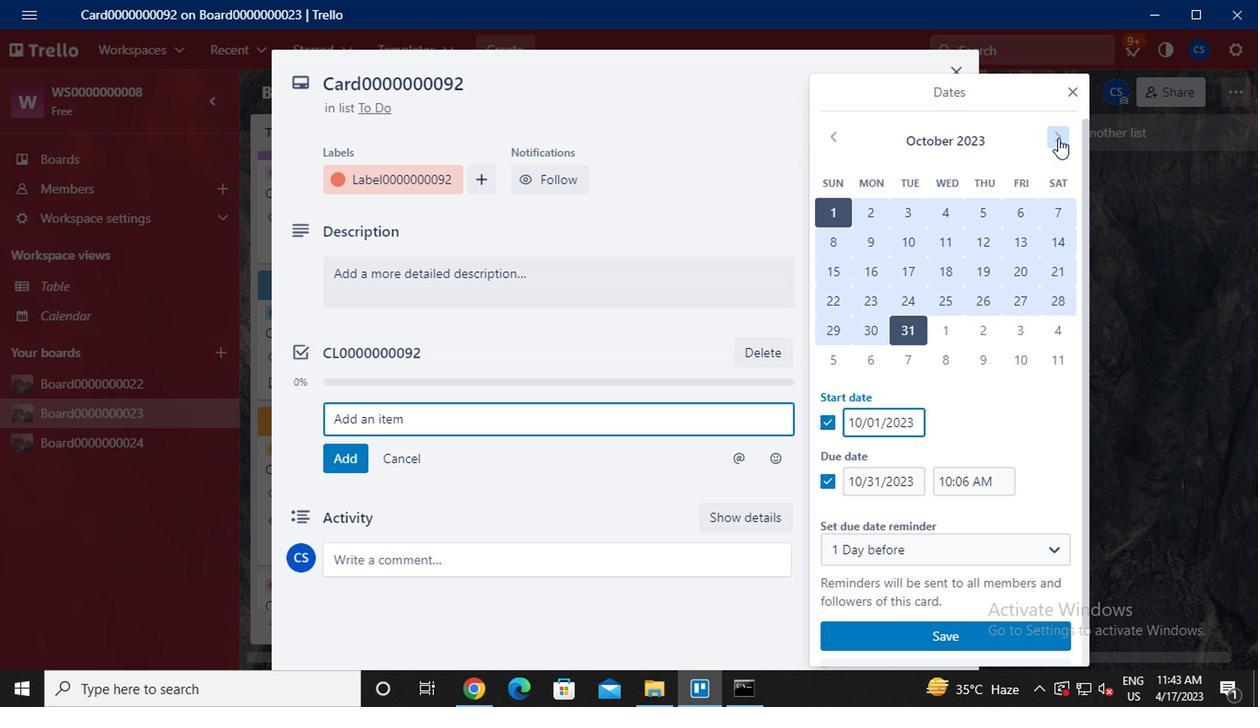 
Action: Mouse pressed left at (877, 222)
Screenshot: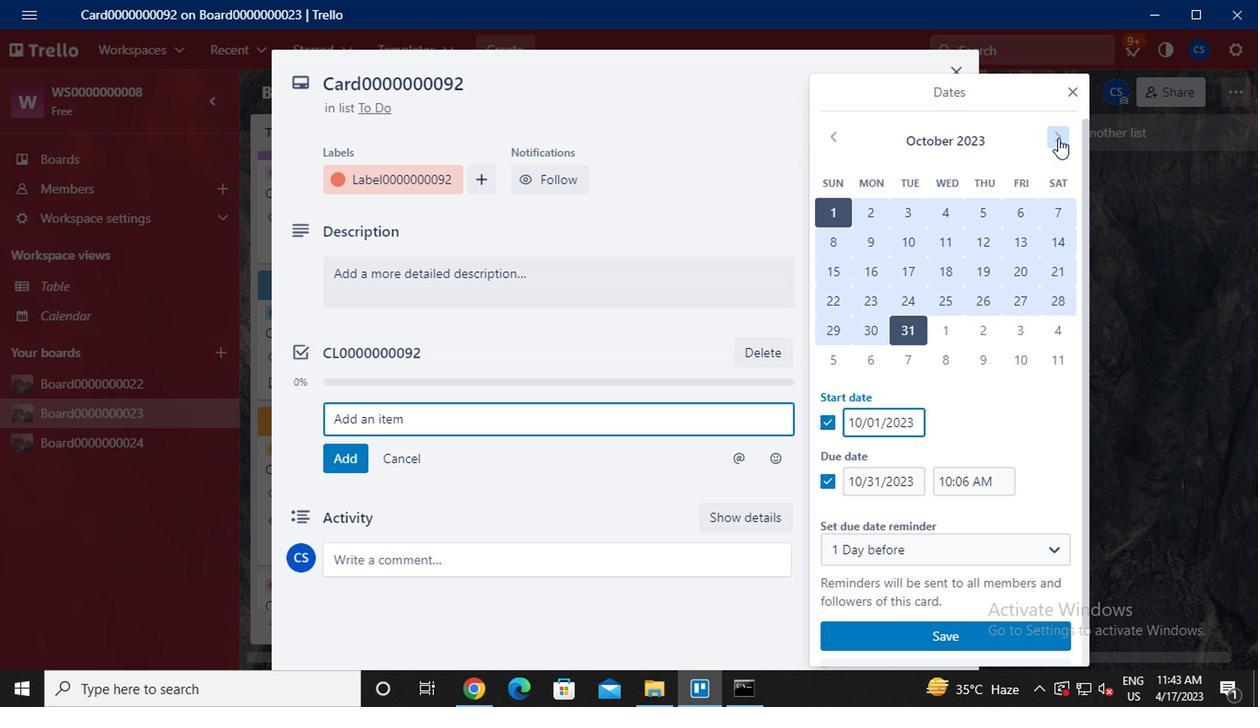 
Action: Mouse moved to (794, 273)
Screenshot: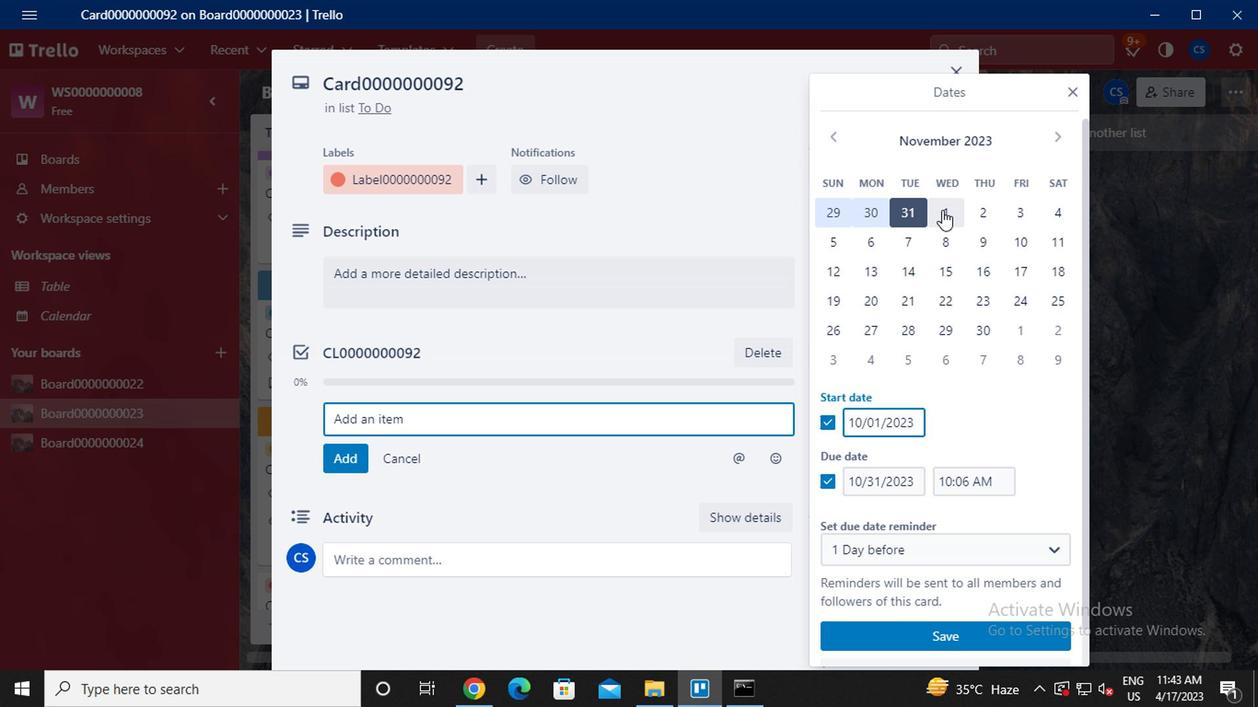 
Action: Mouse pressed left at (794, 273)
Screenshot: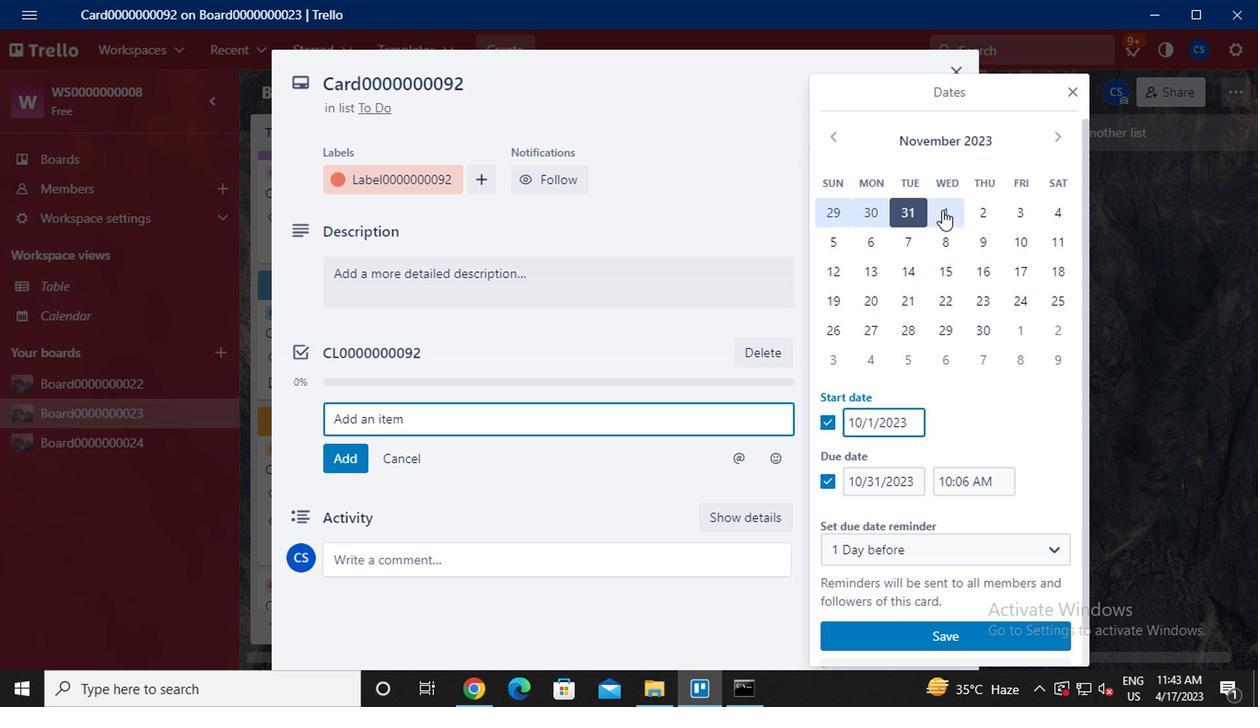 
Action: Mouse moved to (832, 363)
Screenshot: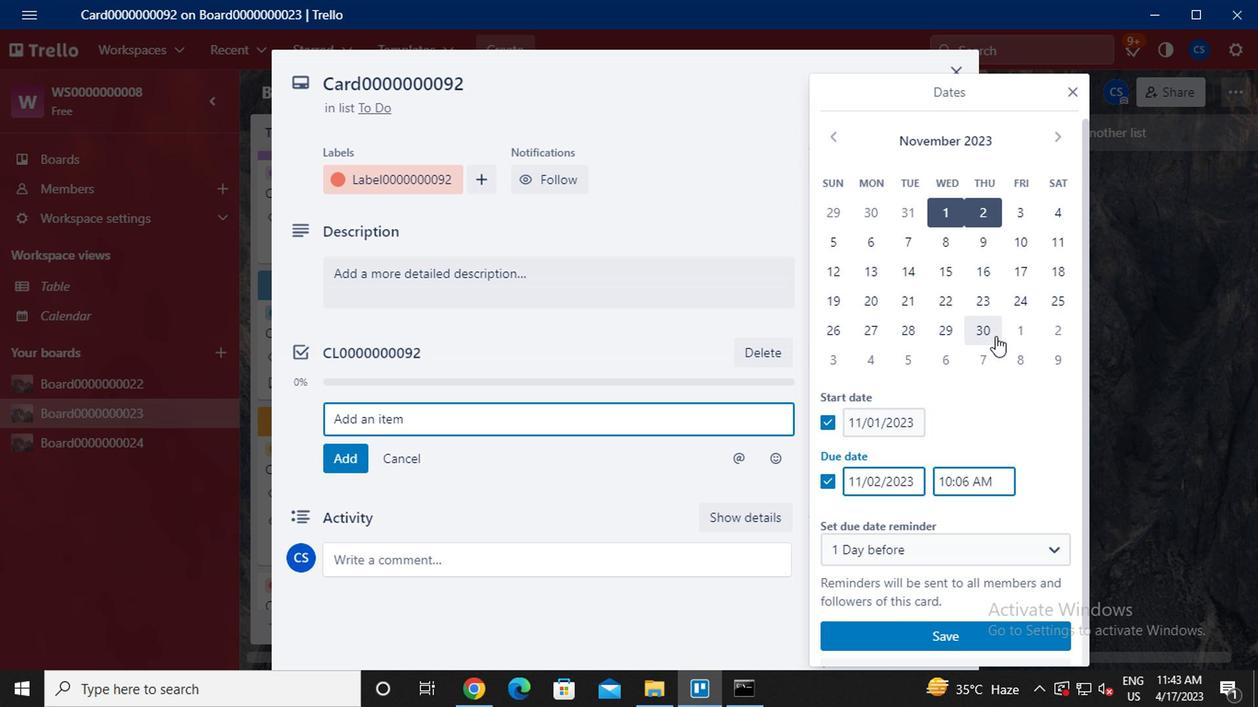 
Action: Mouse pressed left at (832, 363)
Screenshot: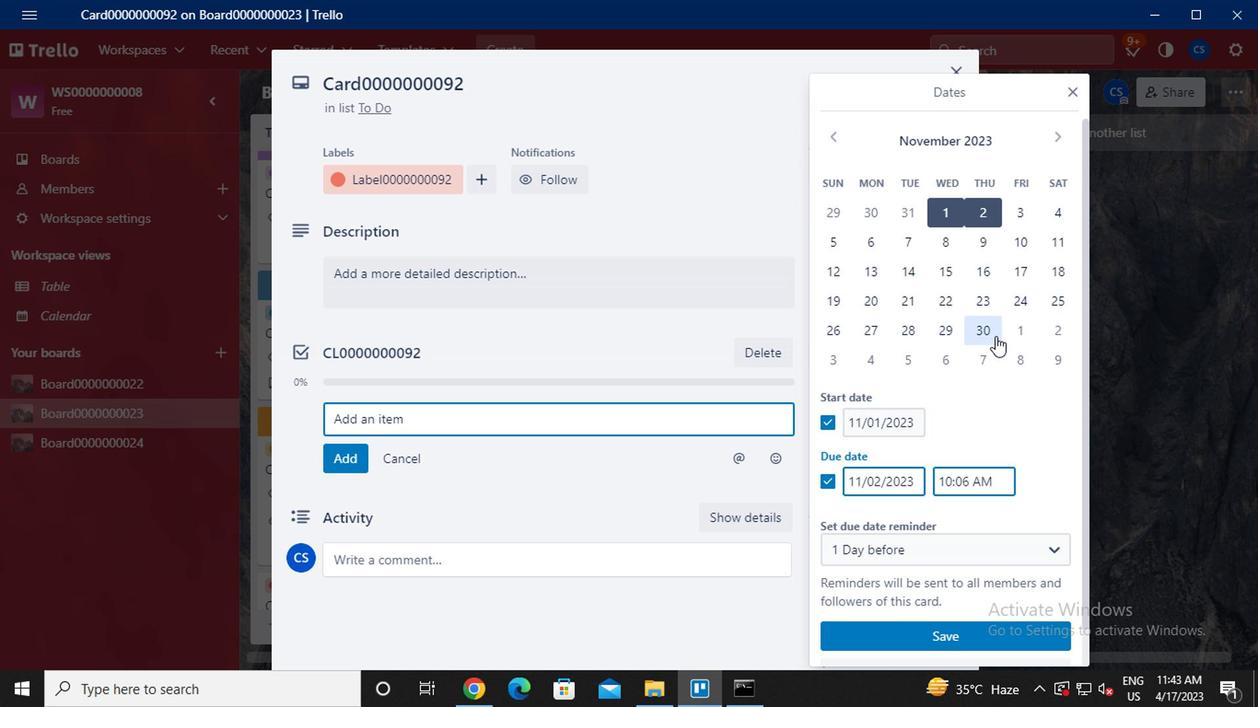 
Action: Mouse moved to (796, 575)
Screenshot: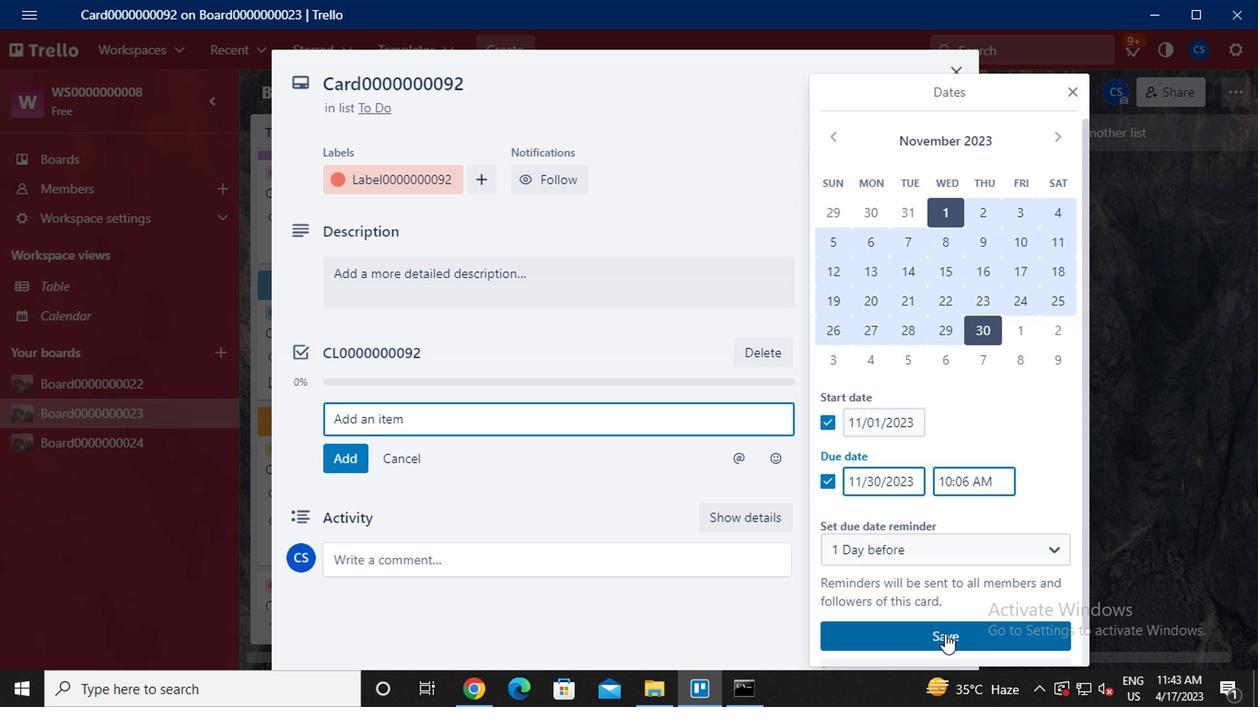 
Action: Mouse pressed left at (796, 575)
Screenshot: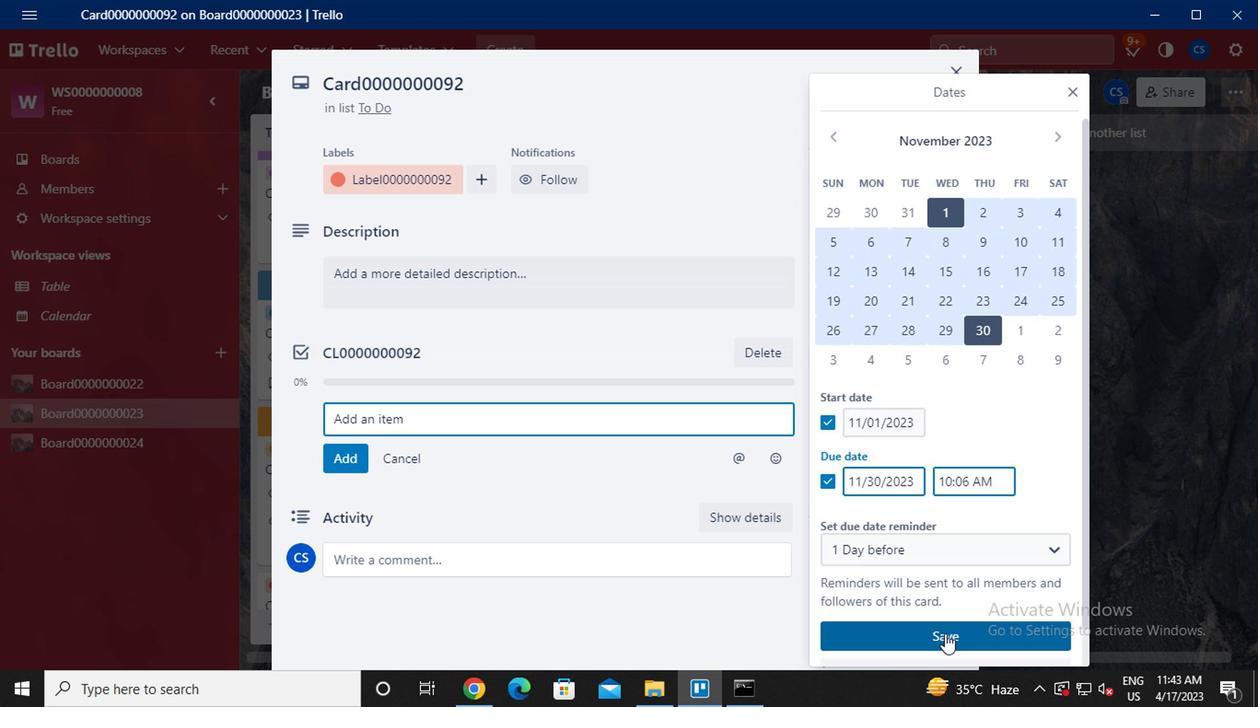 
Action: Mouse moved to (753, 486)
Screenshot: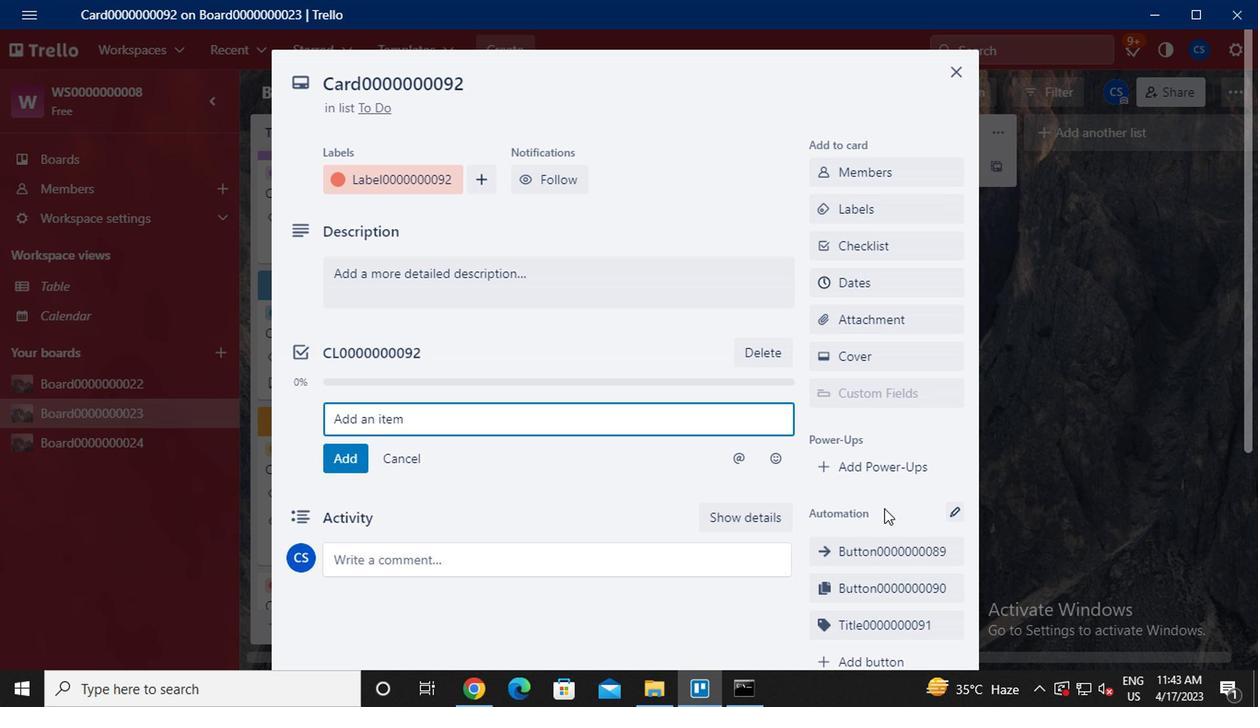
